 Task: Create a sub task Gather and Analyse Requirements for the task  Upgrade and migrate company email systems to a cloud-based solution in the project AgileBridge , assign it to team member softage.1@softage.net and update the status of the sub task to  Completed , set the priority of the sub task to High
Action: Mouse moved to (387, 283)
Screenshot: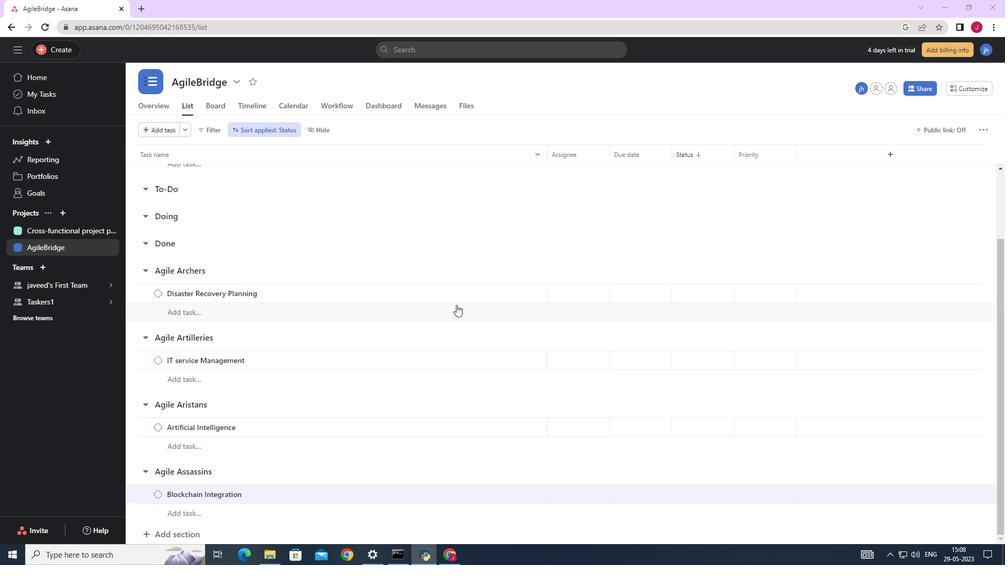 
Action: Mouse scrolled (387, 284) with delta (0, 0)
Screenshot: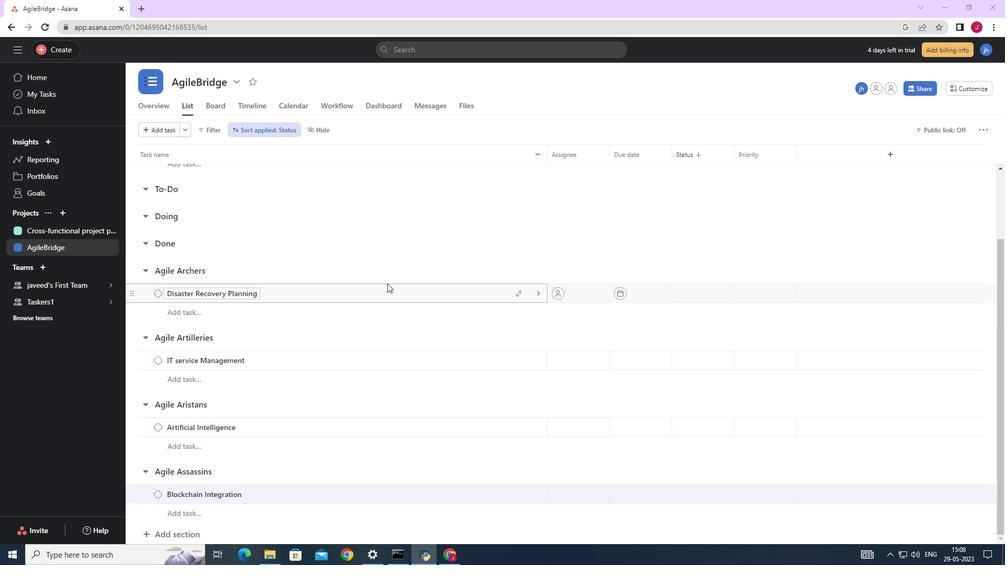 
Action: Mouse scrolled (387, 284) with delta (0, 0)
Screenshot: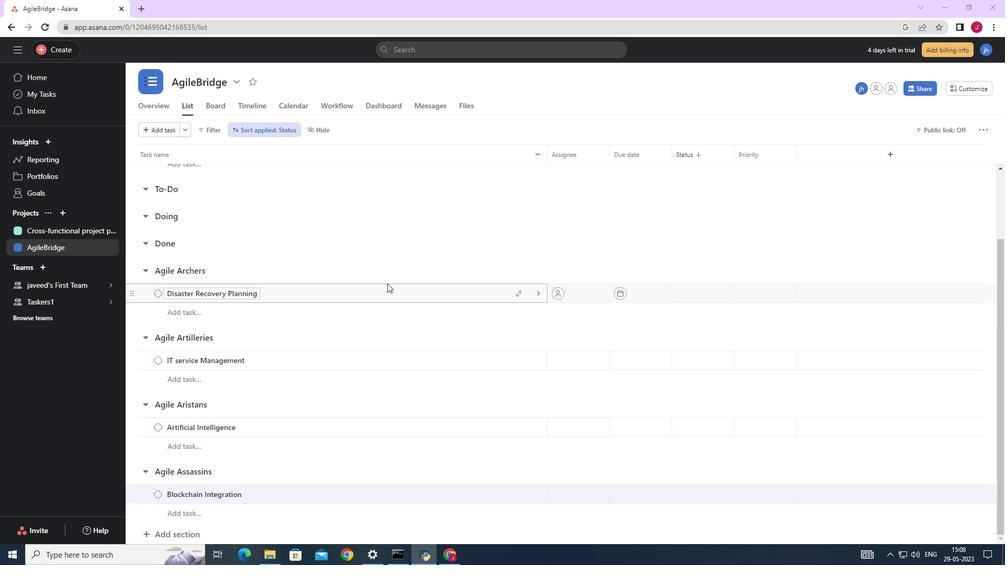 
Action: Mouse scrolled (387, 284) with delta (0, 0)
Screenshot: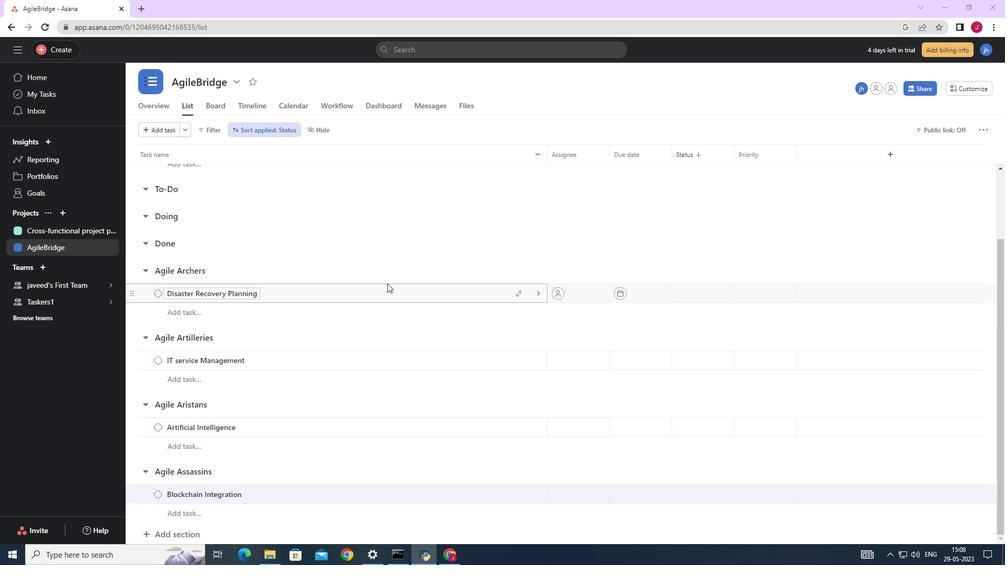 
Action: Mouse scrolled (387, 284) with delta (0, 0)
Screenshot: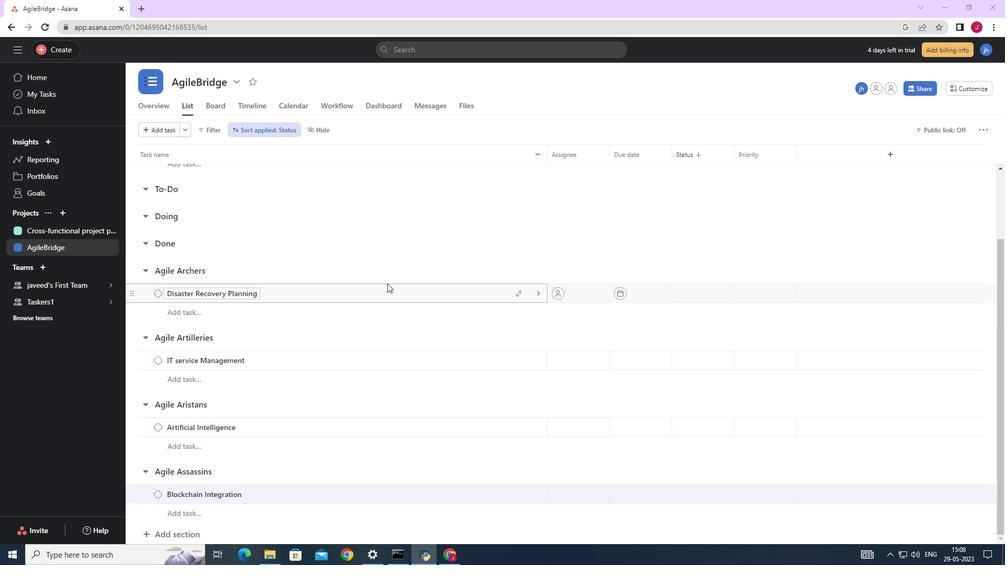 
Action: Mouse moved to (387, 282)
Screenshot: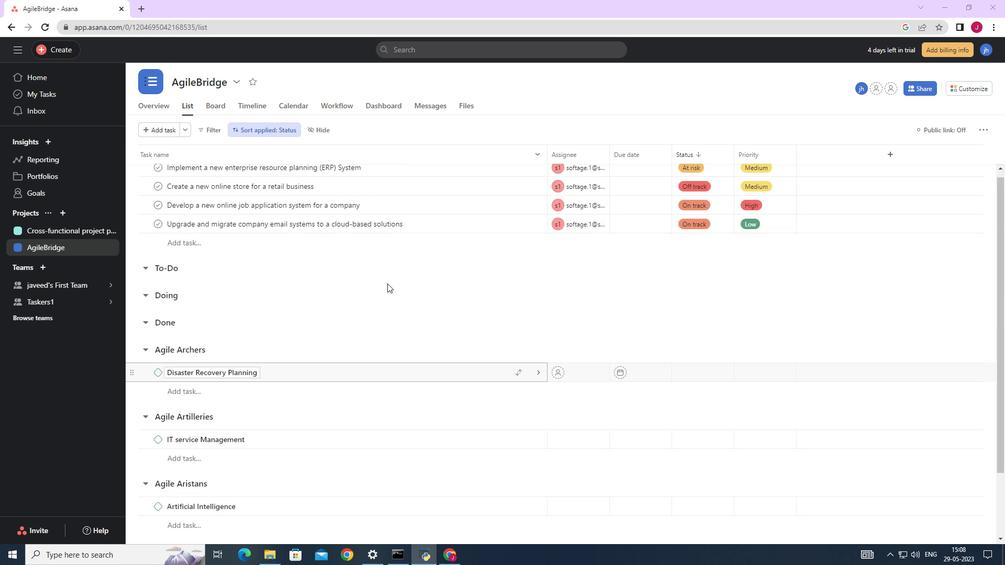 
Action: Mouse scrolled (387, 283) with delta (0, 0)
Screenshot: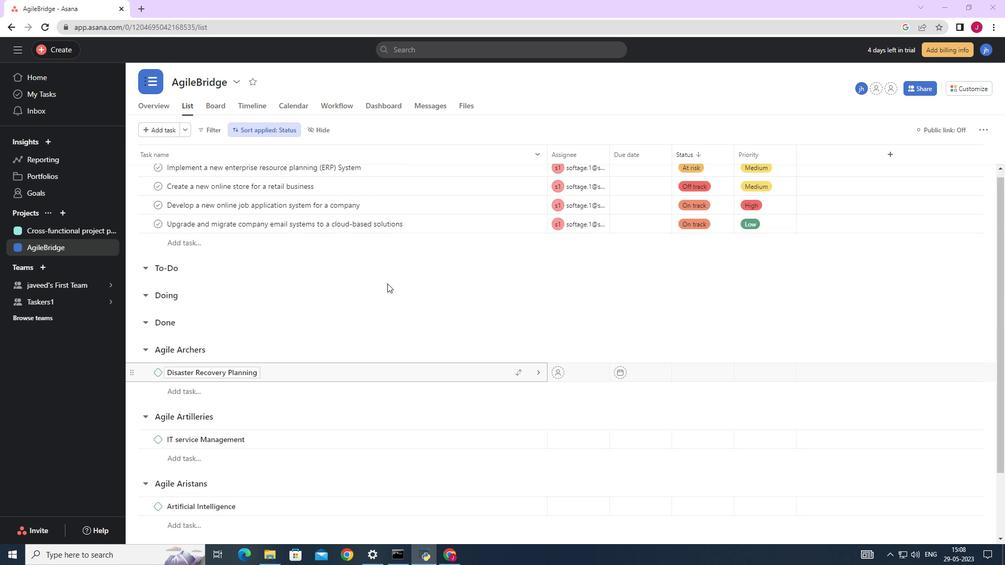 
Action: Mouse scrolled (387, 283) with delta (0, 0)
Screenshot: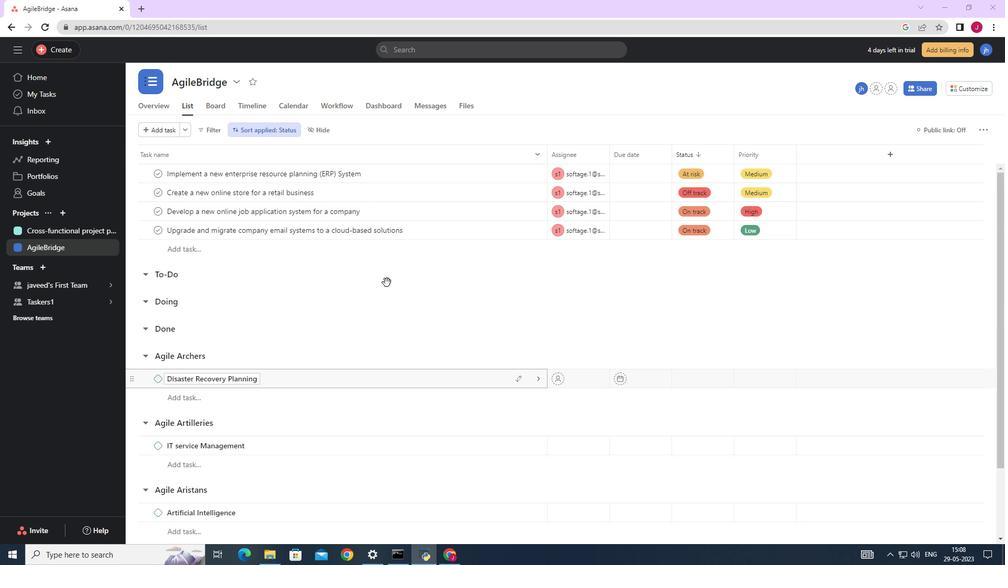 
Action: Mouse scrolled (387, 283) with delta (0, 0)
Screenshot: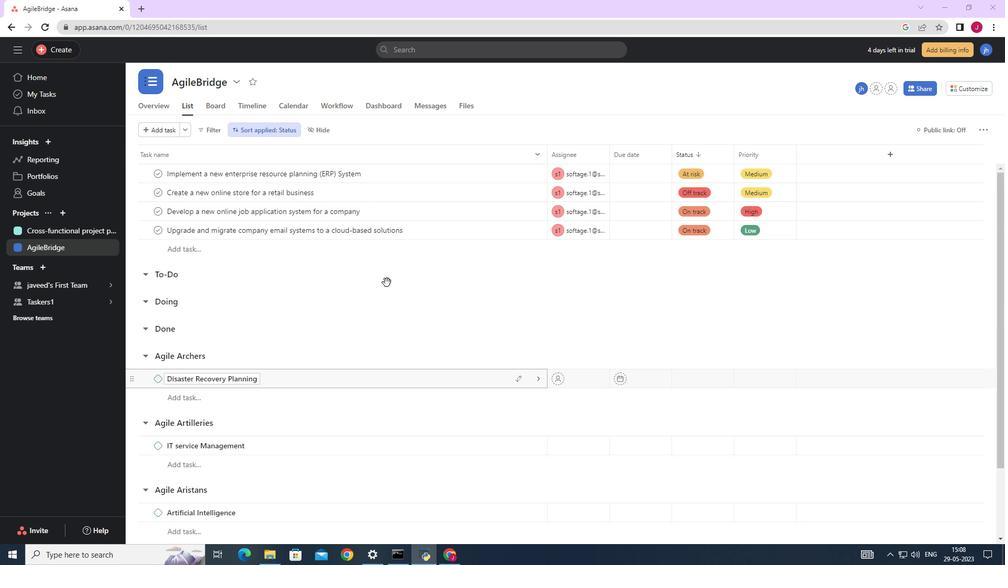 
Action: Mouse scrolled (387, 283) with delta (0, 0)
Screenshot: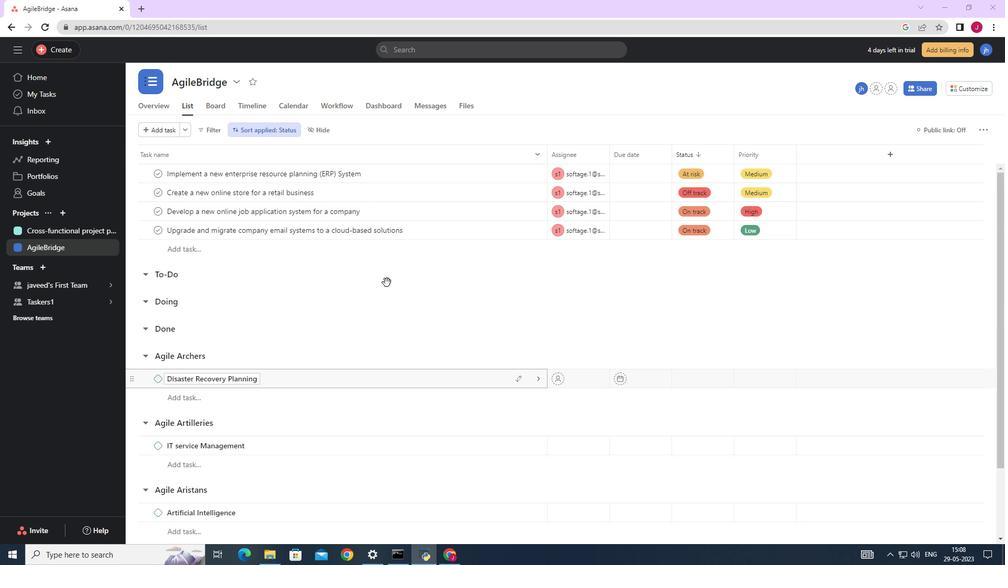 
Action: Mouse moved to (387, 281)
Screenshot: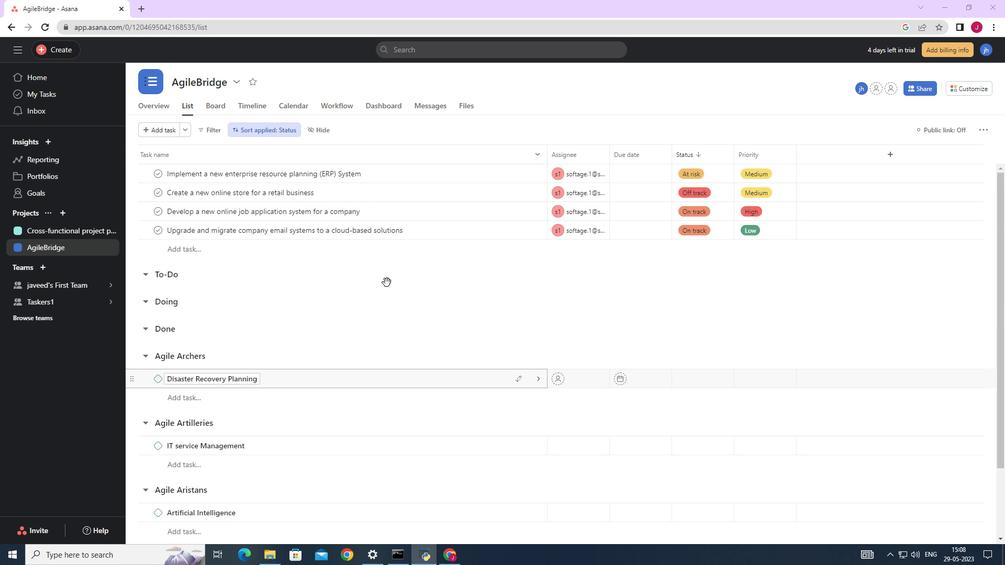
Action: Mouse scrolled (387, 281) with delta (0, 0)
Screenshot: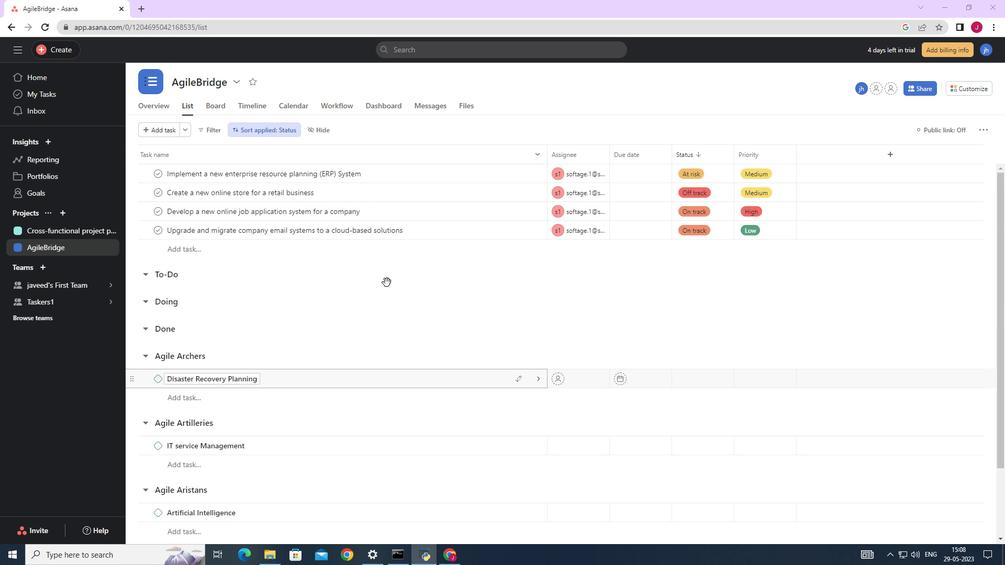 
Action: Mouse moved to (501, 231)
Screenshot: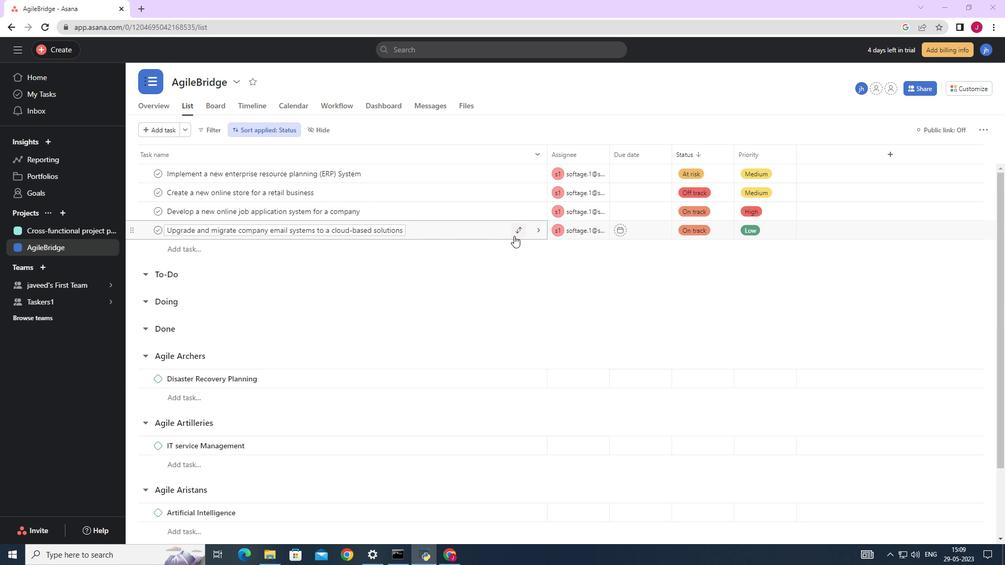
Action: Mouse pressed left at (501, 231)
Screenshot: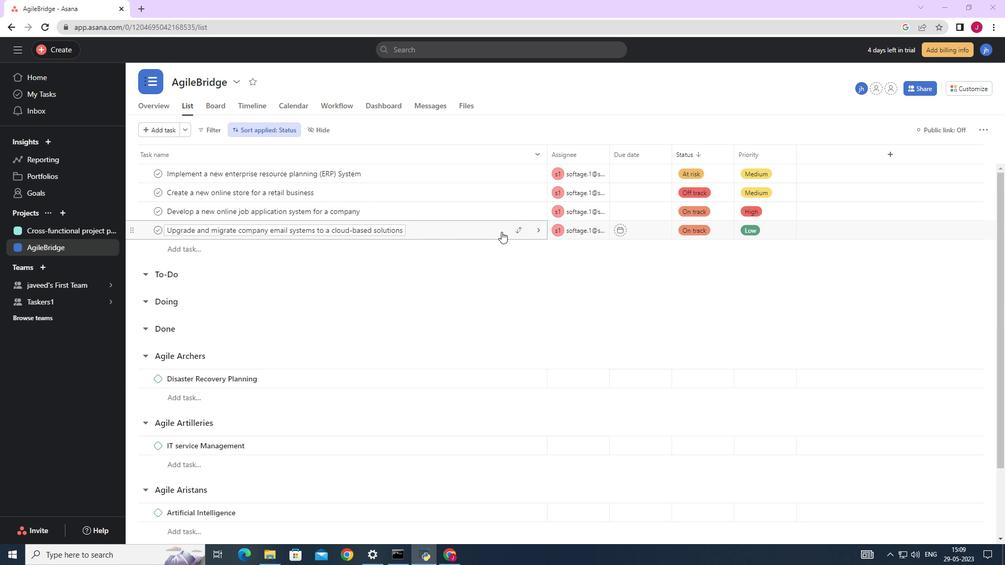 
Action: Mouse moved to (760, 333)
Screenshot: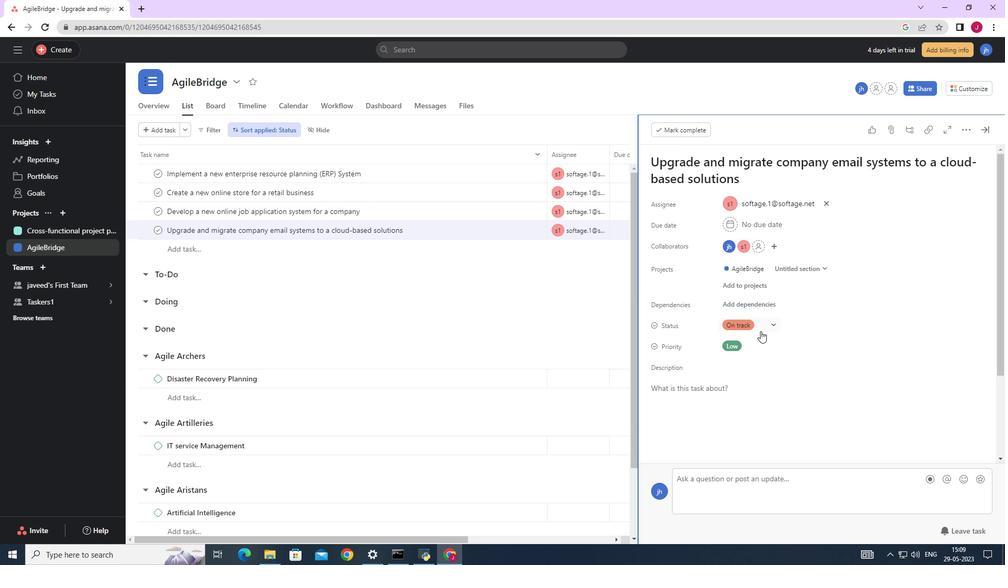 
Action: Mouse scrolled (760, 332) with delta (0, 0)
Screenshot: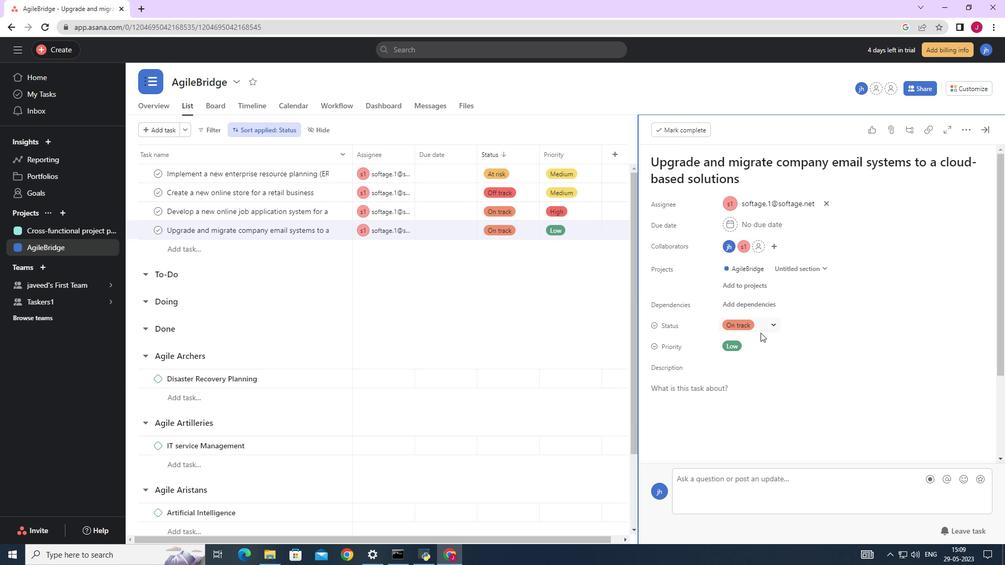 
Action: Mouse moved to (760, 334)
Screenshot: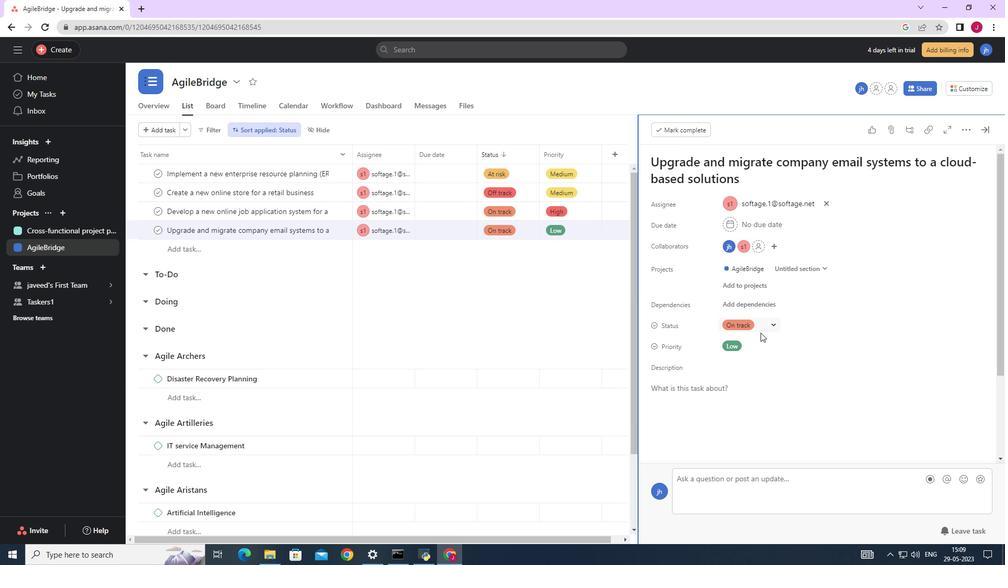 
Action: Mouse scrolled (760, 333) with delta (0, 0)
Screenshot: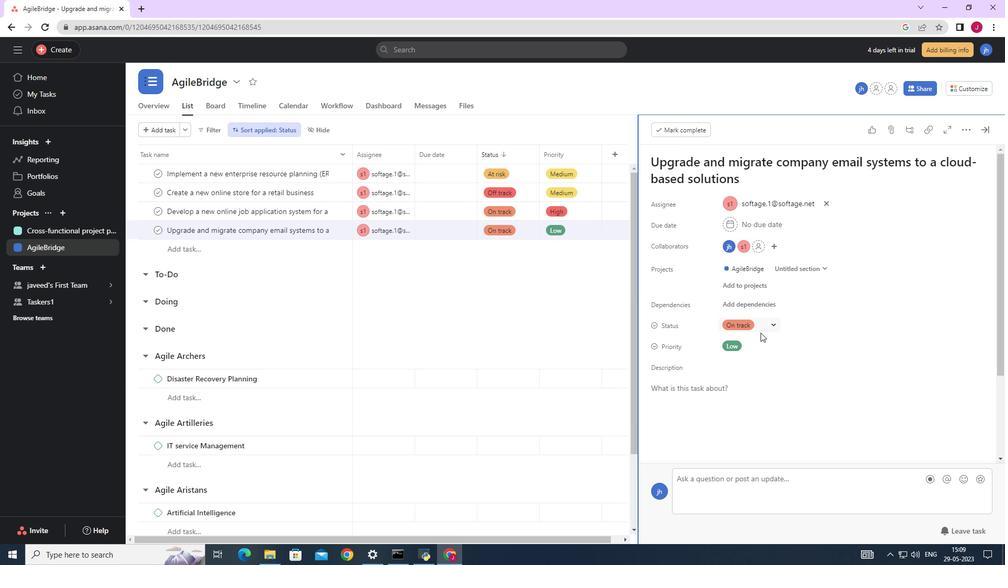 
Action: Mouse scrolled (760, 333) with delta (0, 0)
Screenshot: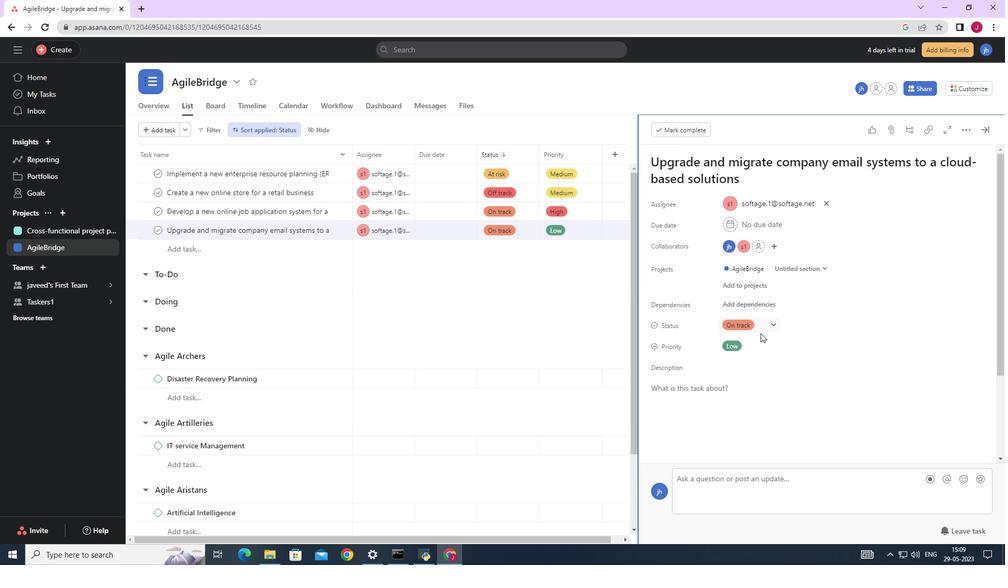 
Action: Mouse scrolled (760, 333) with delta (0, 0)
Screenshot: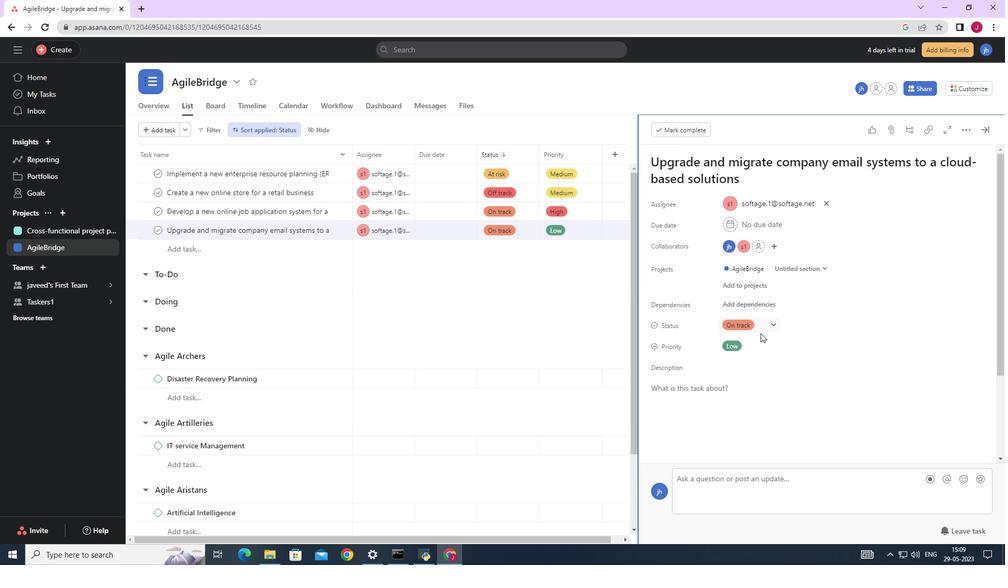 
Action: Mouse scrolled (760, 333) with delta (0, 0)
Screenshot: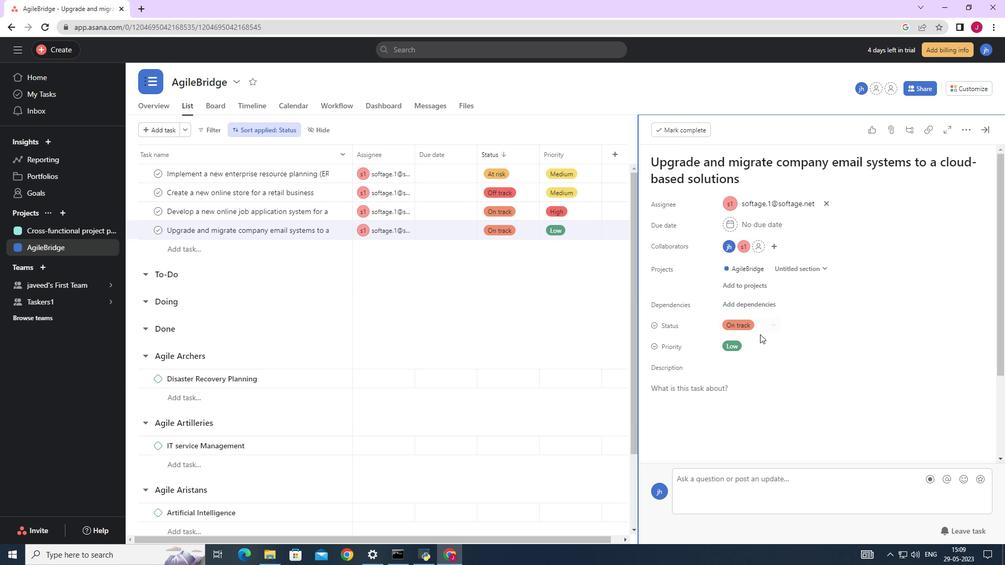 
Action: Mouse moved to (757, 341)
Screenshot: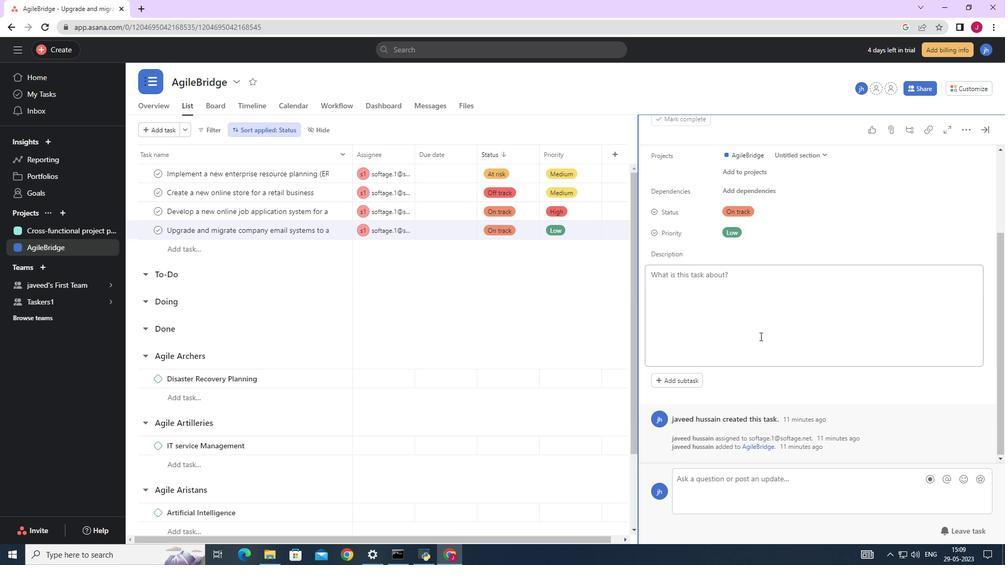 
Action: Mouse scrolled (758, 340) with delta (0, 0)
Screenshot: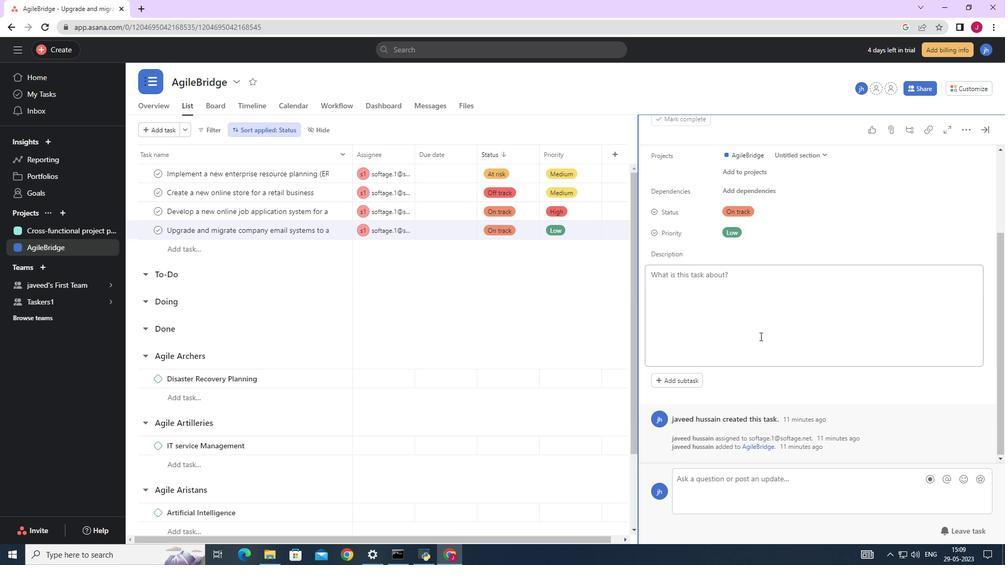 
Action: Mouse scrolled (757, 341) with delta (0, 0)
Screenshot: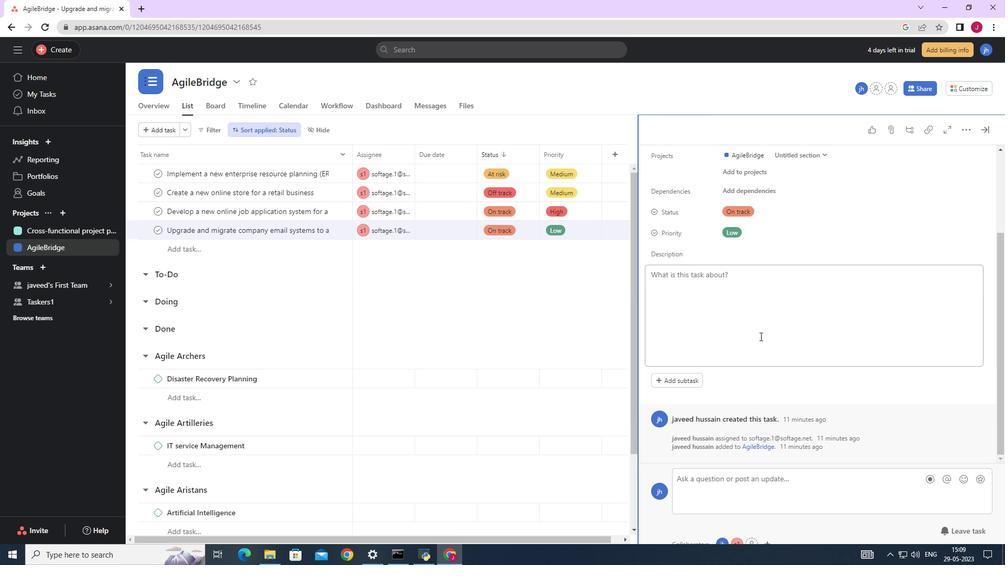 
Action: Mouse scrolled (757, 341) with delta (0, 0)
Screenshot: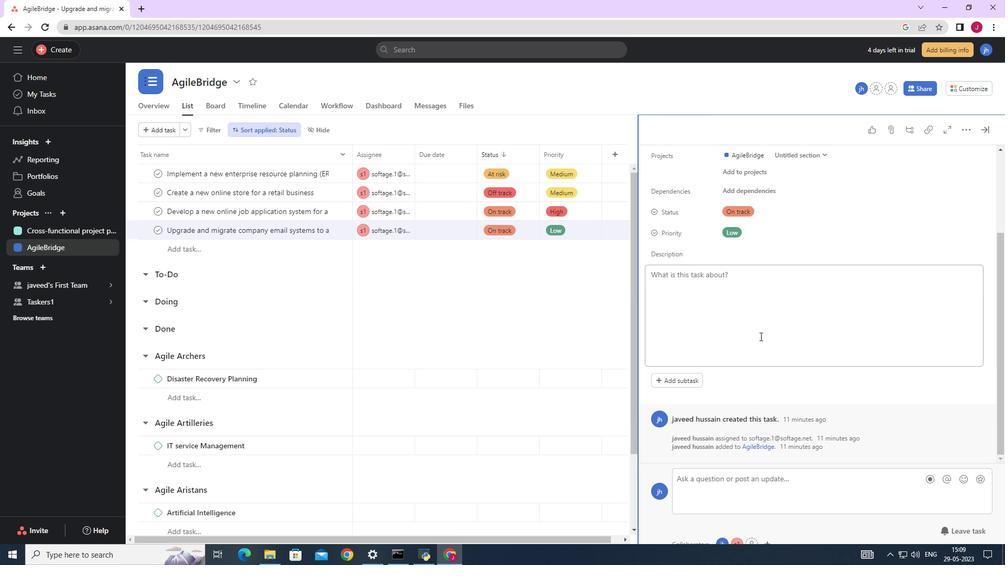 
Action: Mouse moved to (757, 342)
Screenshot: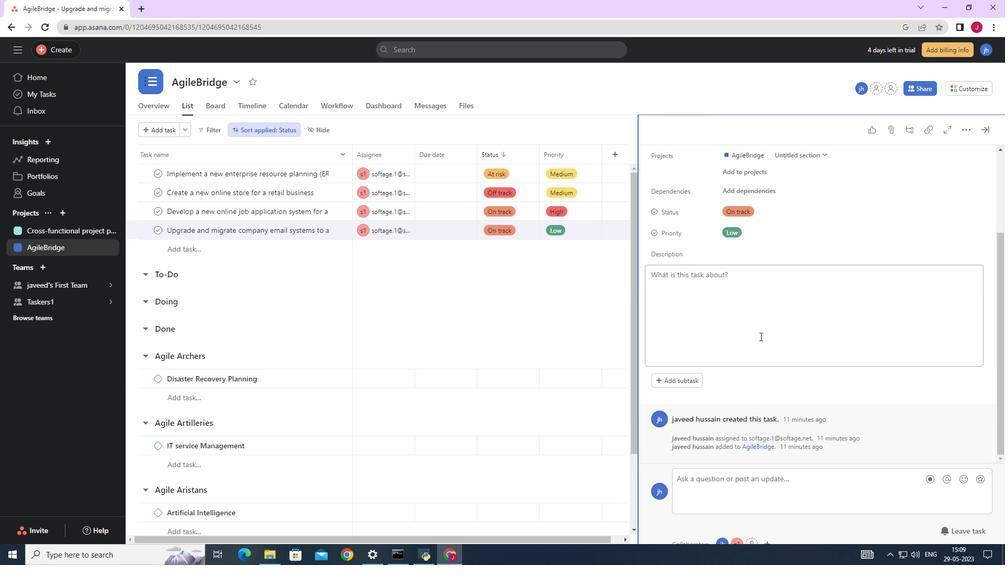 
Action: Mouse scrolled (757, 341) with delta (0, 0)
Screenshot: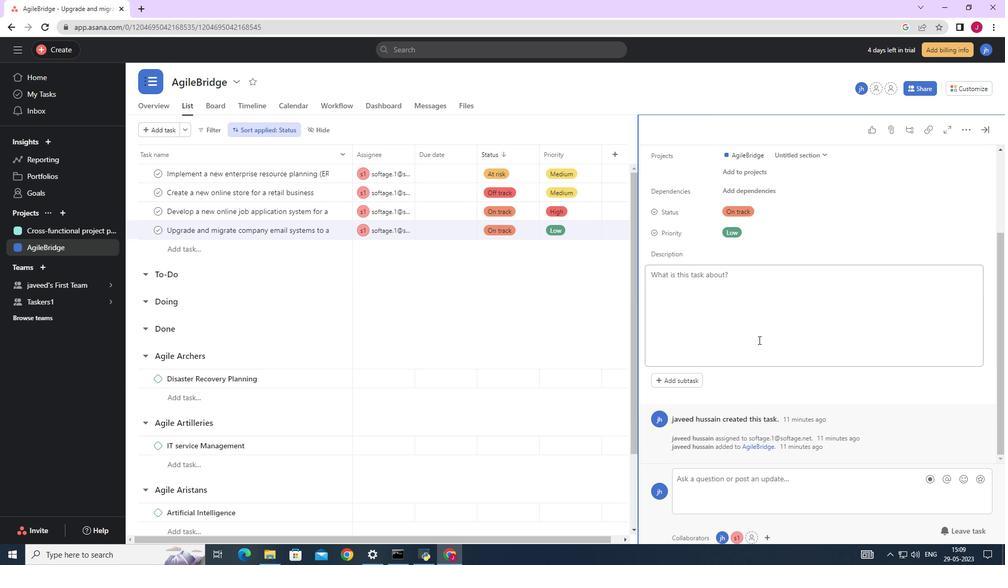 
Action: Mouse moved to (749, 370)
Screenshot: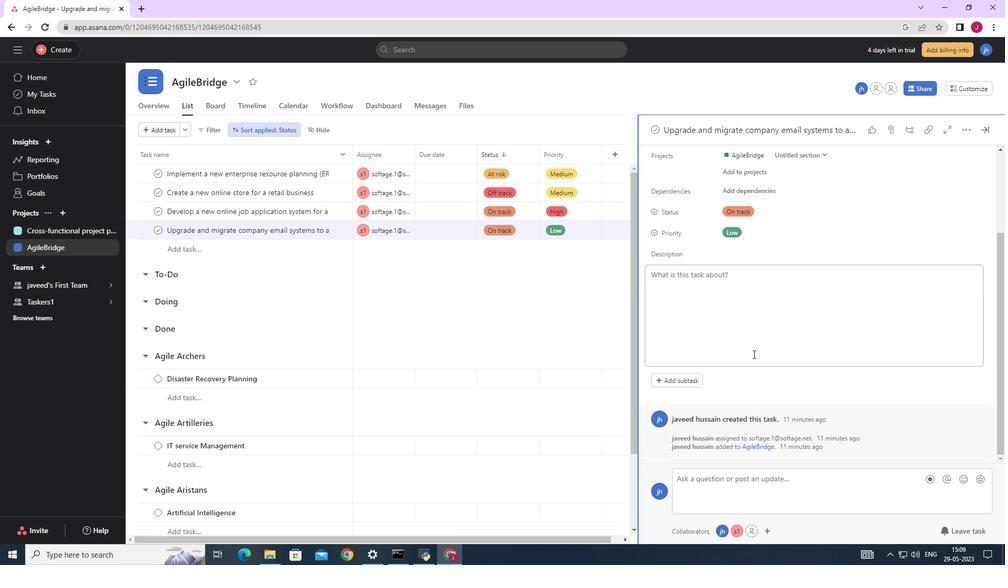 
Action: Mouse scrolled (749, 369) with delta (0, 0)
Screenshot: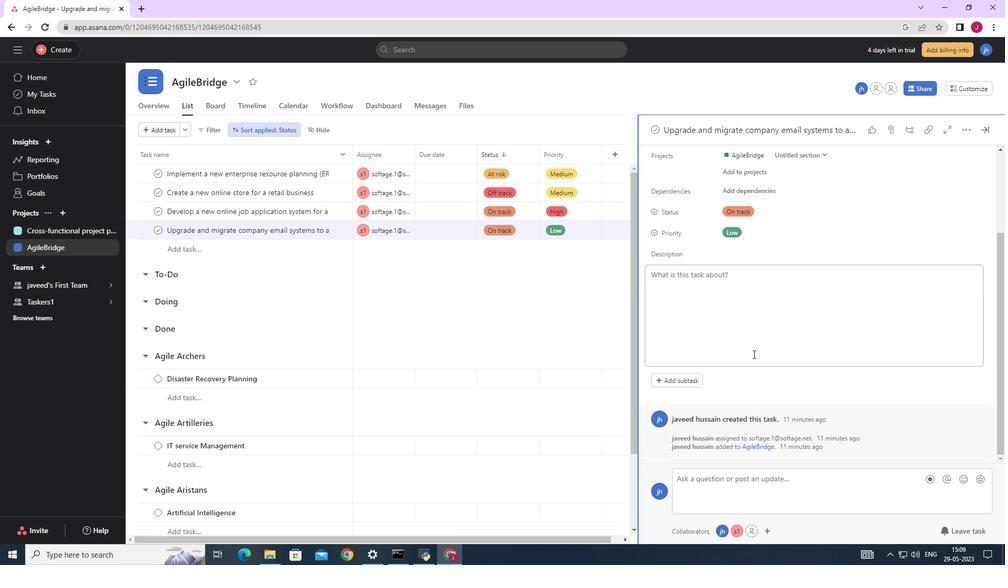 
Action: Mouse moved to (749, 371)
Screenshot: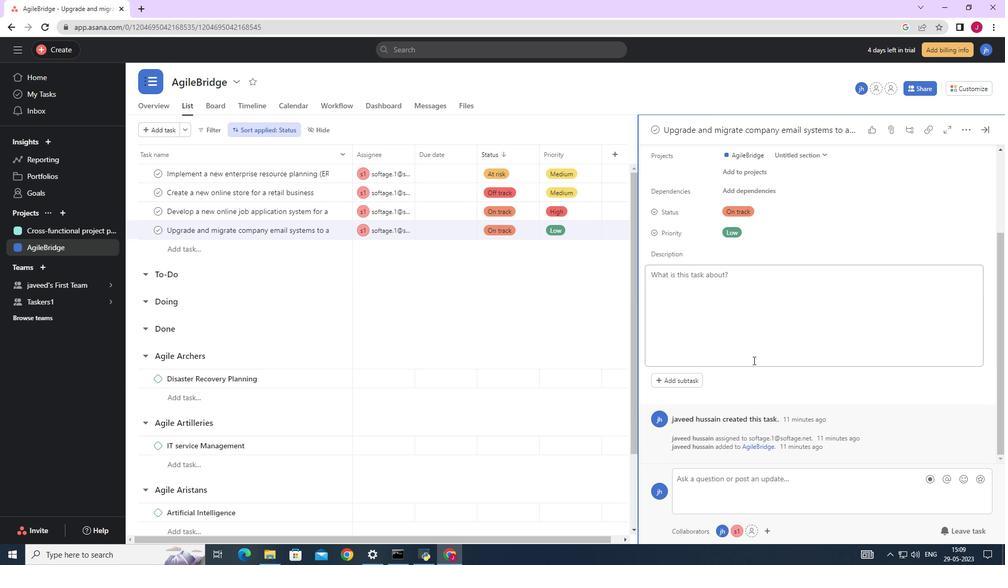 
Action: Mouse scrolled (749, 370) with delta (0, 0)
Screenshot: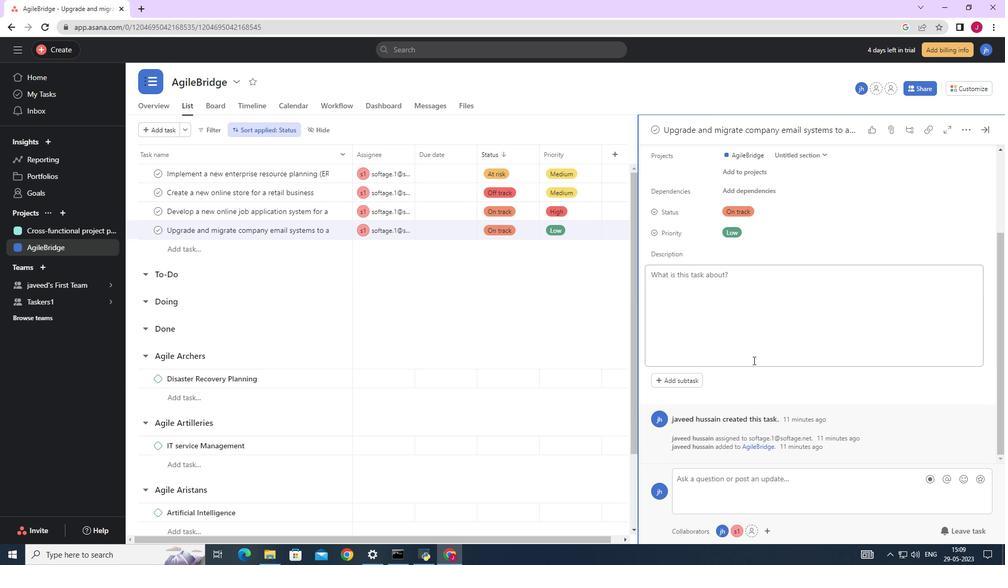 
Action: Mouse moved to (748, 372)
Screenshot: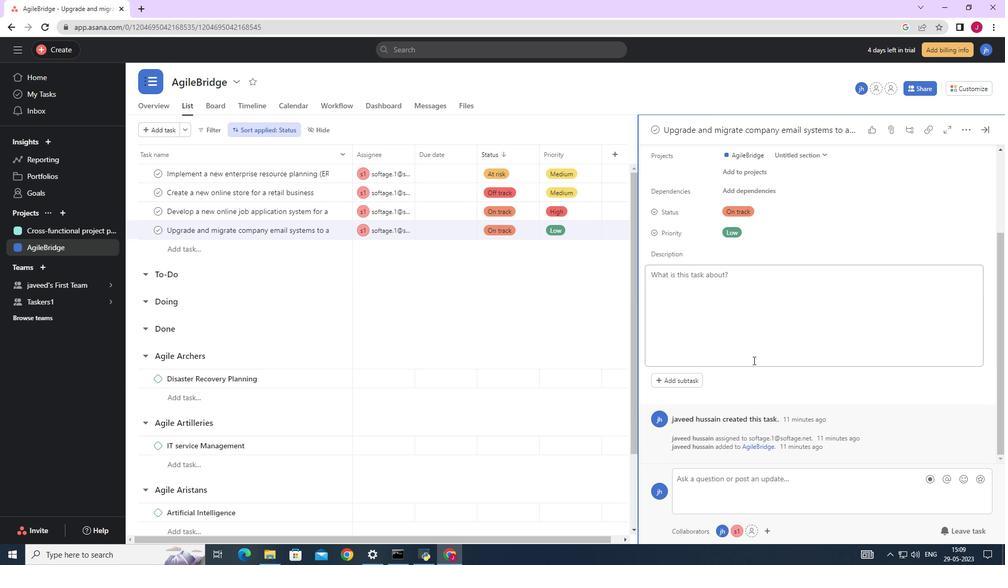 
Action: Mouse scrolled (749, 371) with delta (0, 0)
Screenshot: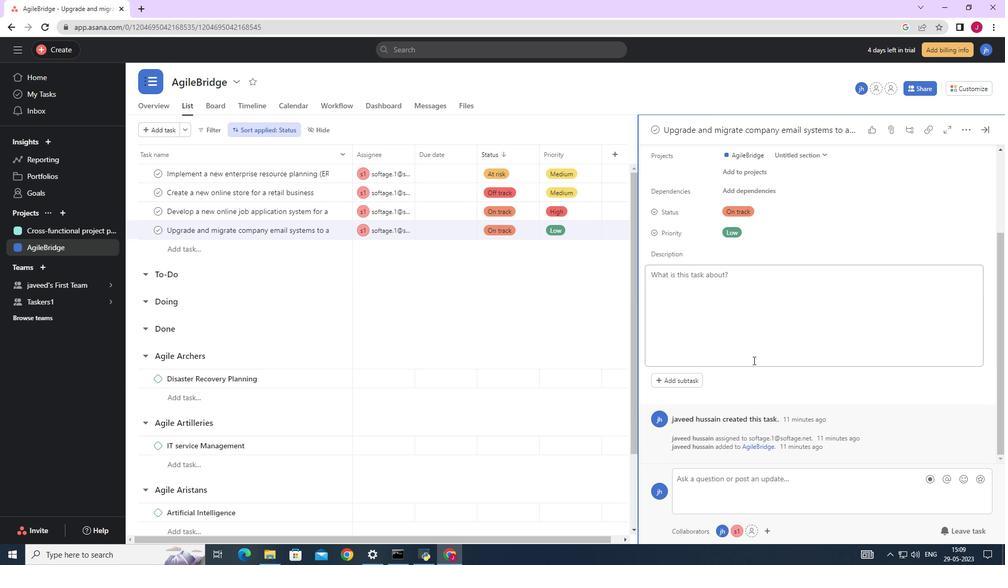 
Action: Mouse scrolled (748, 371) with delta (0, 0)
Screenshot: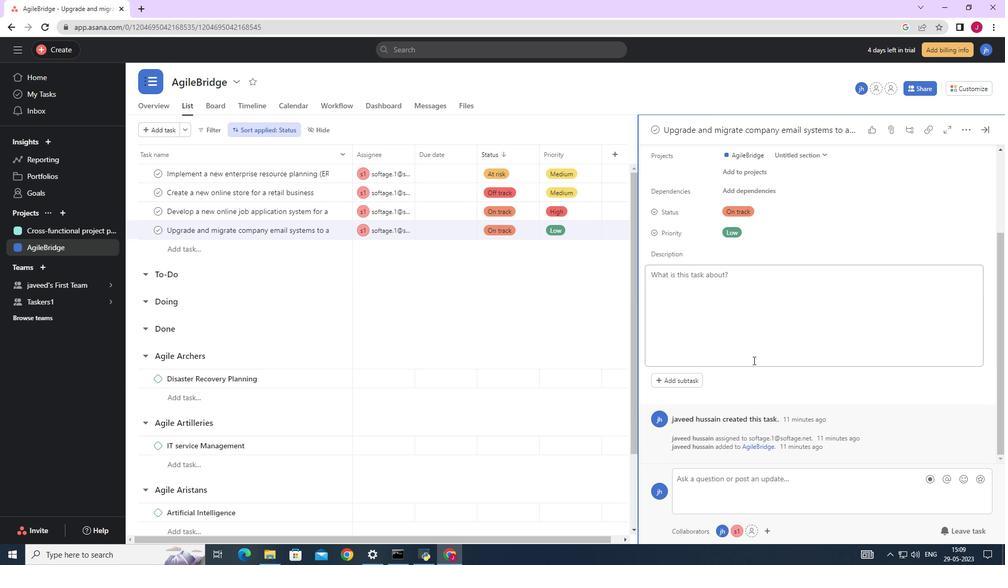 
Action: Mouse scrolled (748, 371) with delta (0, 0)
Screenshot: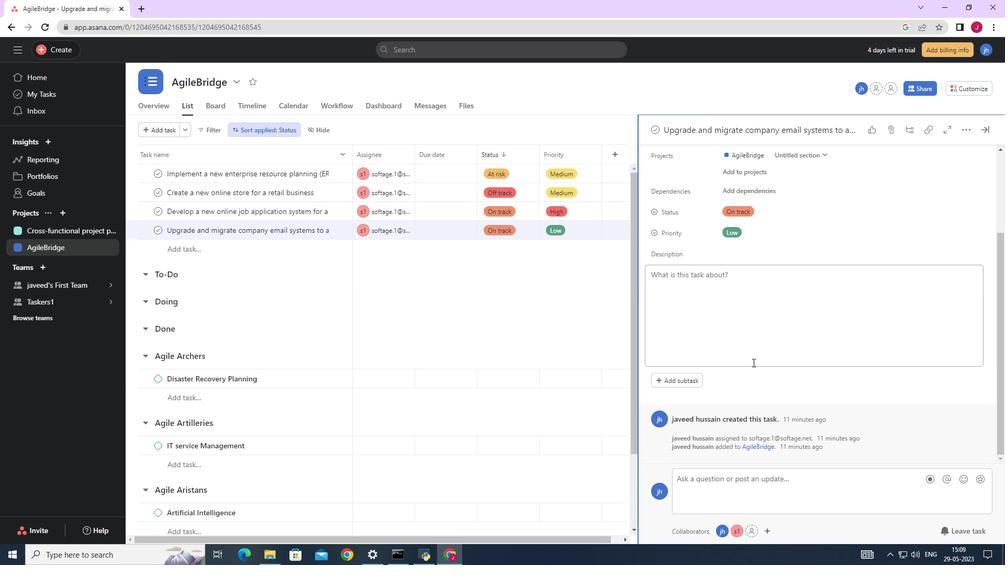
Action: Mouse moved to (747, 373)
Screenshot: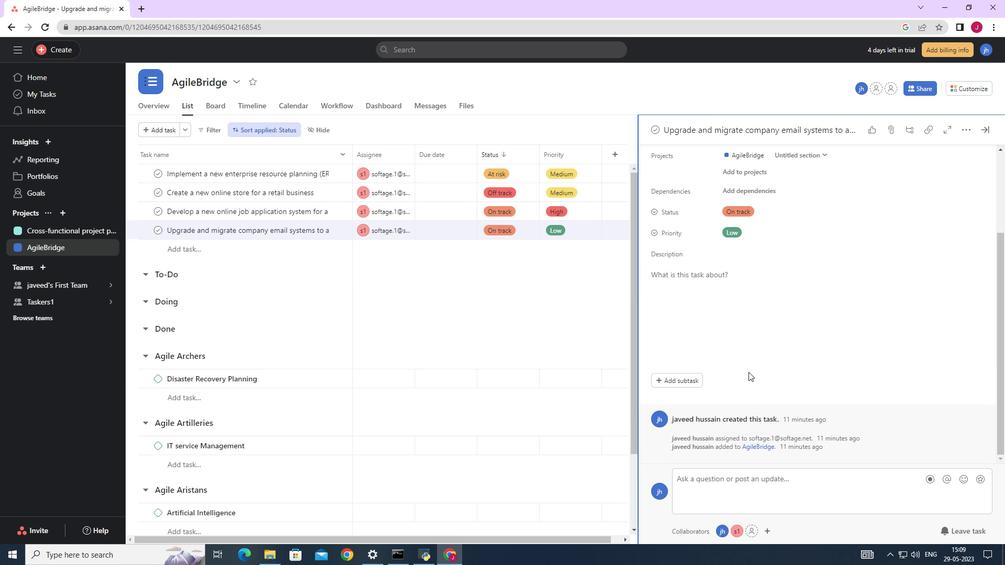 
Action: Mouse scrolled (747, 373) with delta (0, 0)
Screenshot: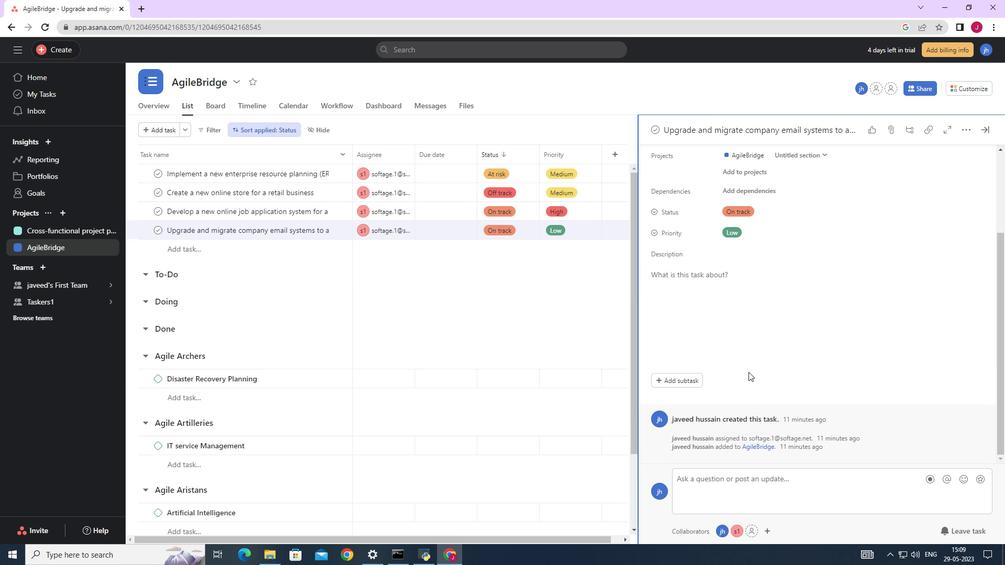 
Action: Mouse moved to (747, 377)
Screenshot: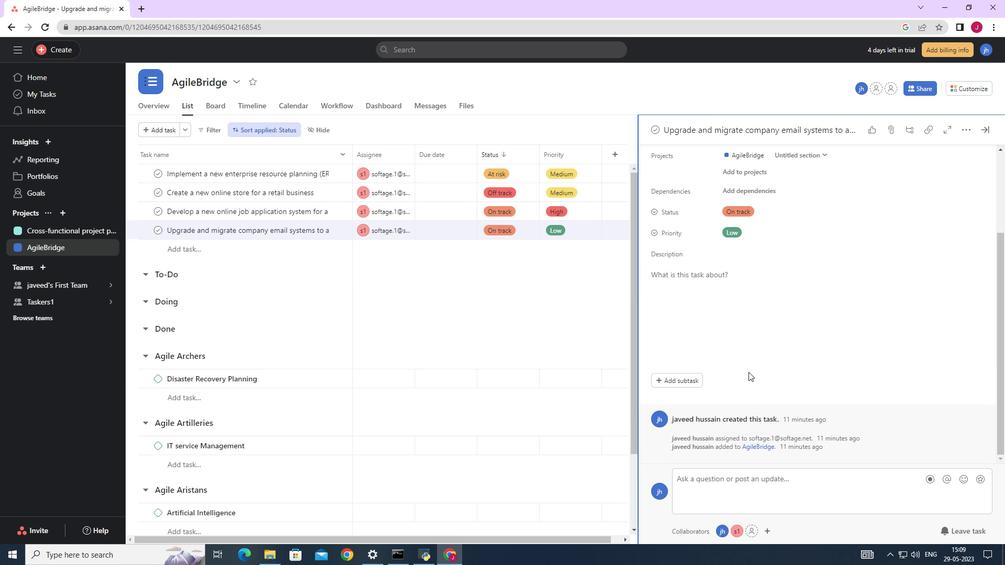 
Action: Mouse scrolled (747, 375) with delta (0, 0)
Screenshot: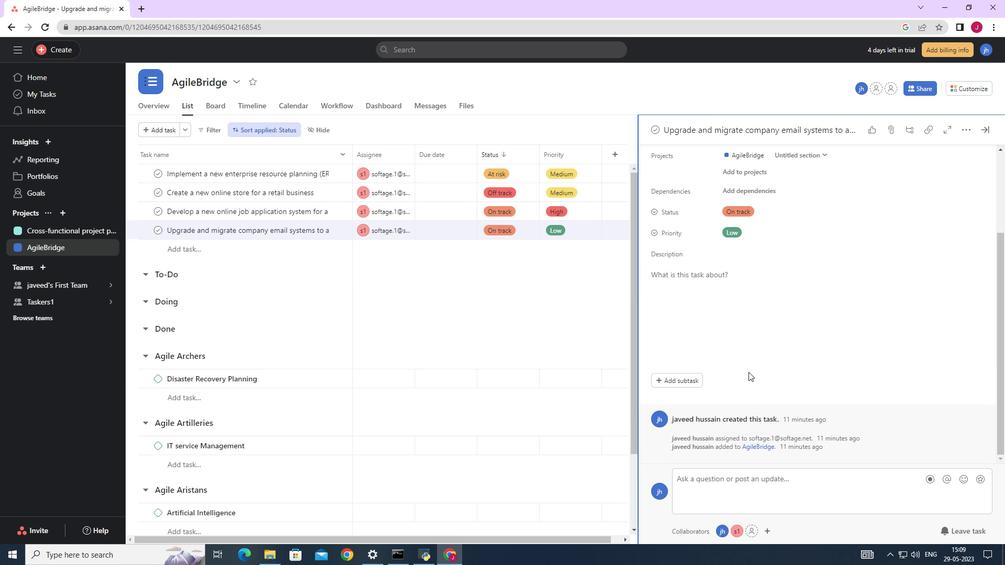 
Action: Mouse moved to (747, 379)
Screenshot: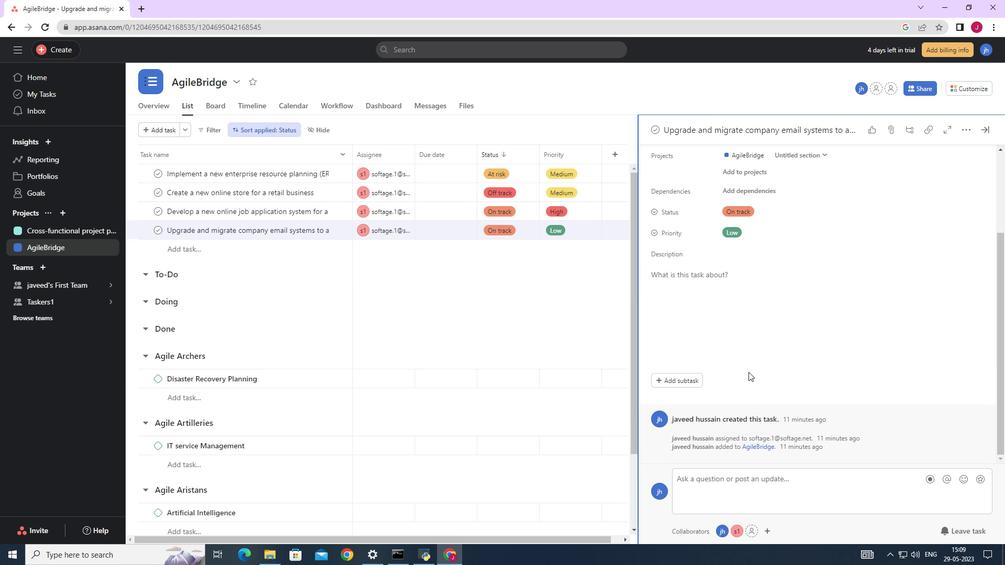 
Action: Mouse scrolled (747, 378) with delta (0, 0)
Screenshot: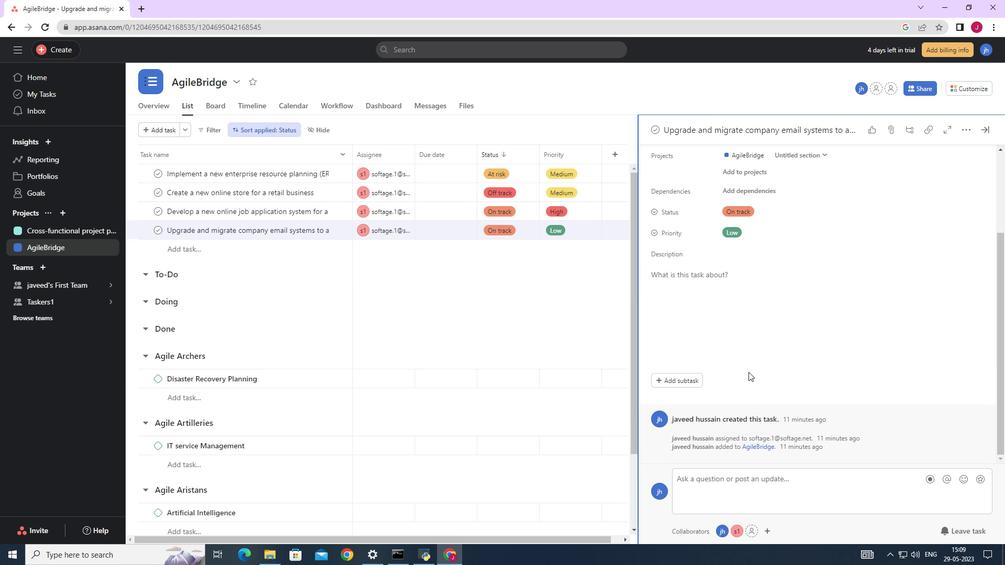 
Action: Mouse moved to (747, 379)
Screenshot: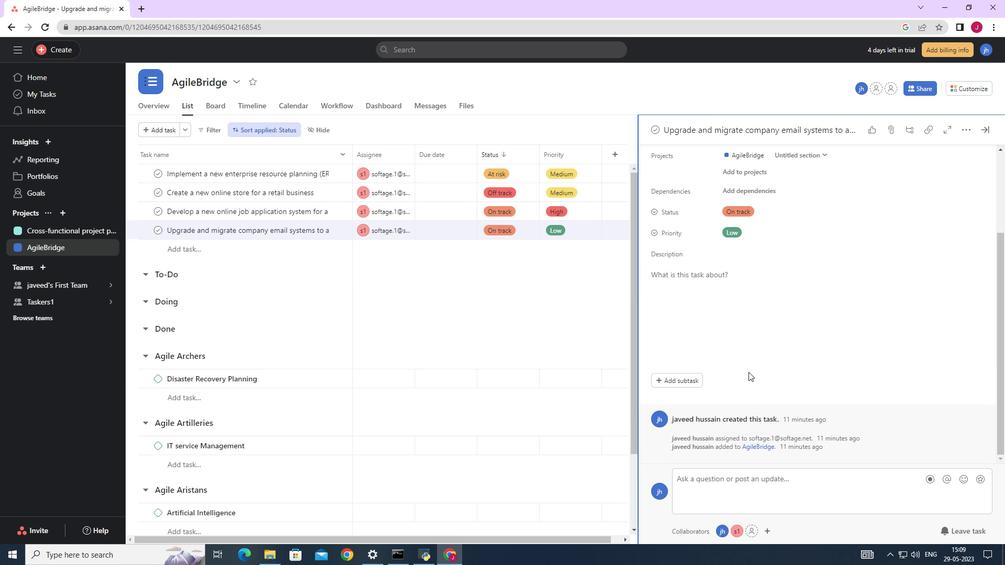 
Action: Mouse scrolled (747, 378) with delta (0, 0)
Screenshot: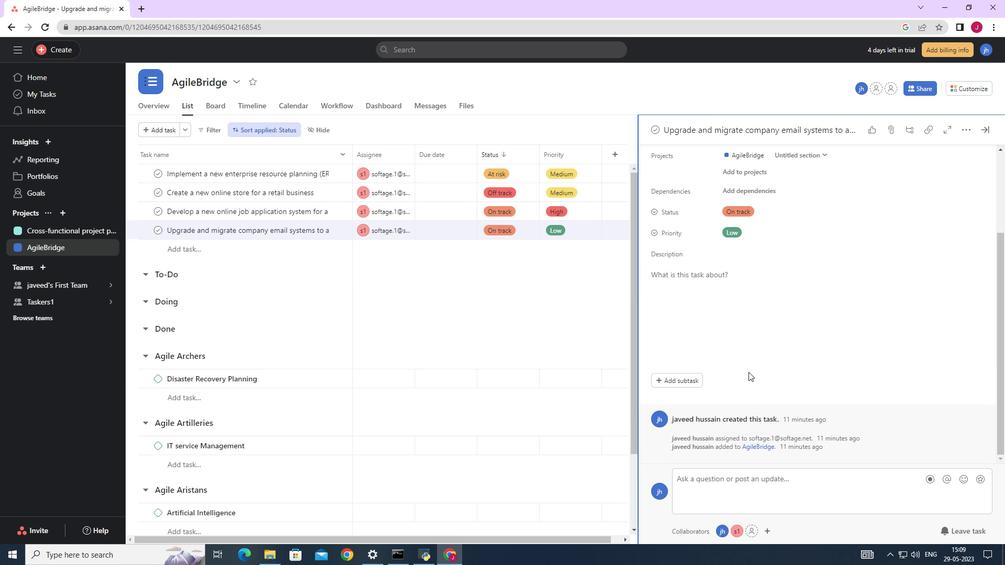 
Action: Mouse moved to (747, 379)
Screenshot: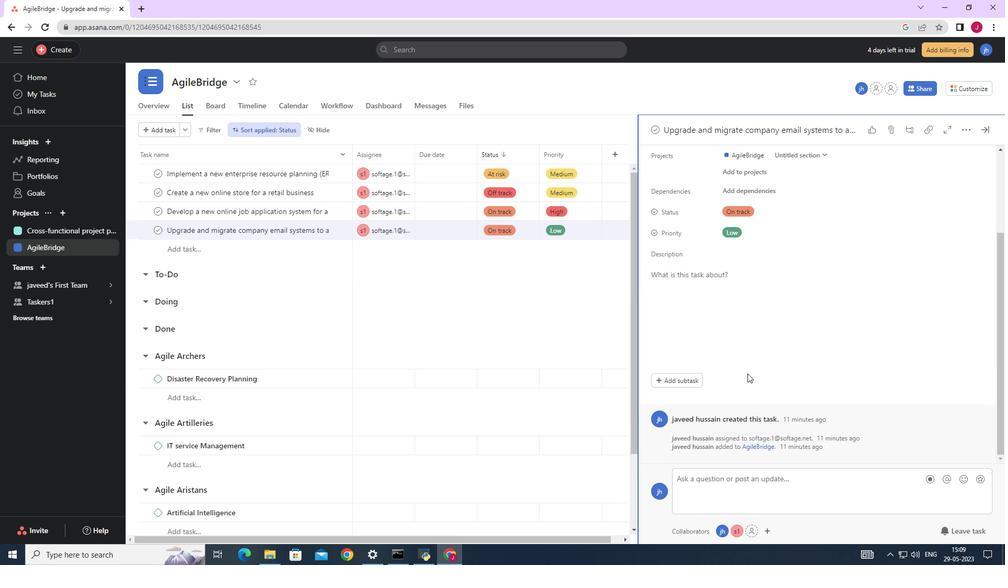 
Action: Mouse scrolled (747, 379) with delta (0, 0)
Screenshot: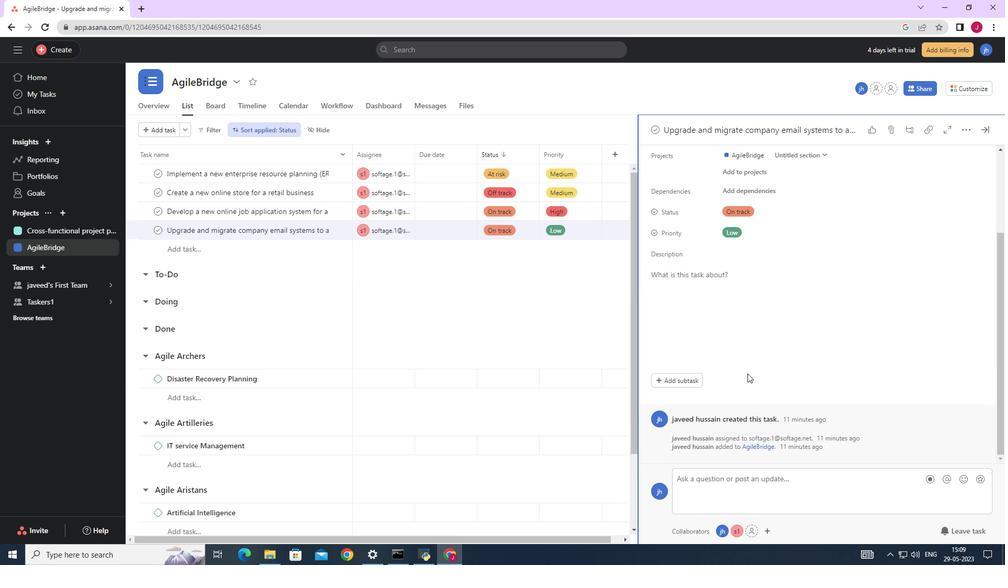 
Action: Mouse moved to (747, 380)
Screenshot: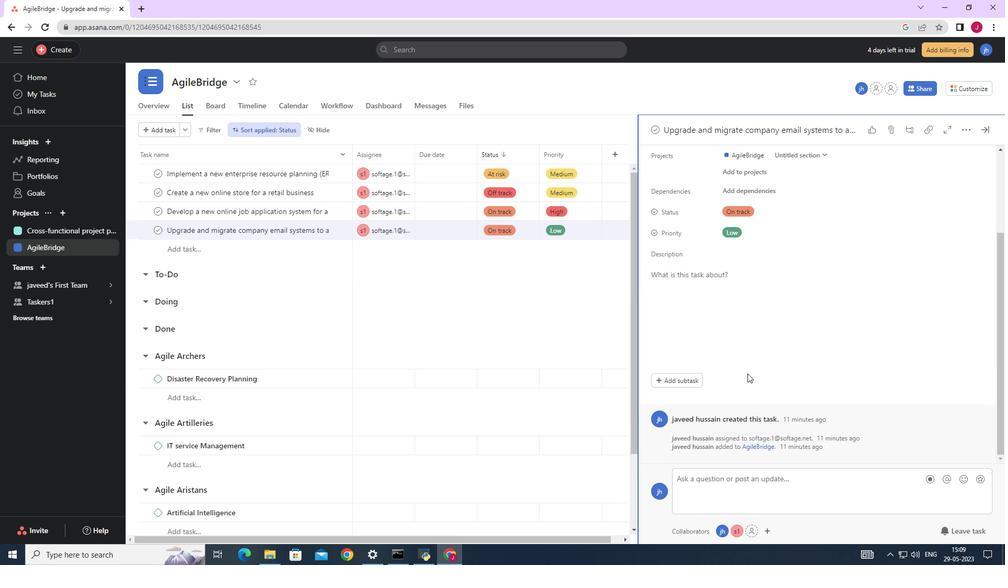 
Action: Mouse scrolled (747, 379) with delta (0, 0)
Screenshot: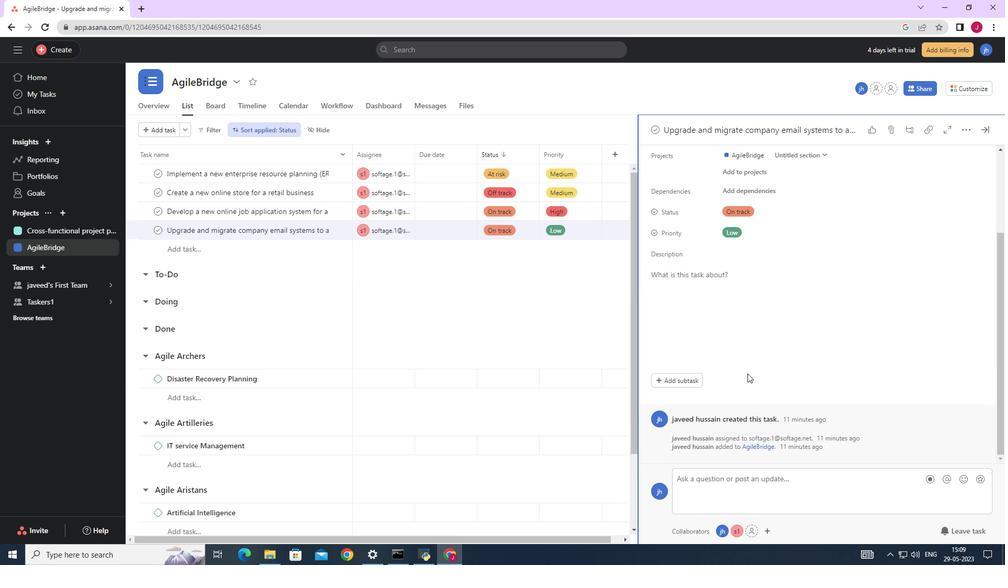 
Action: Mouse moved to (750, 387)
Screenshot: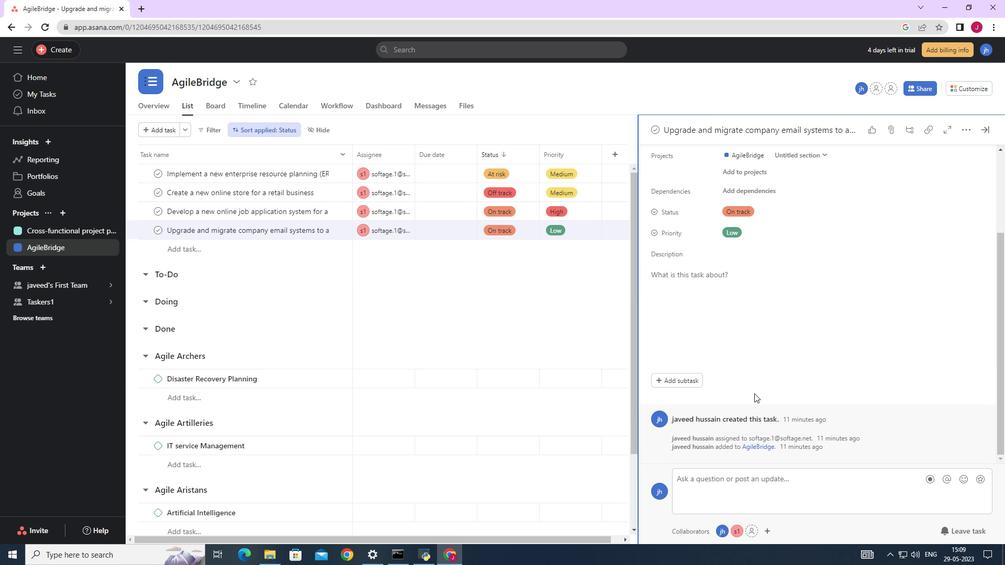 
Action: Mouse scrolled (750, 388) with delta (0, 0)
Screenshot: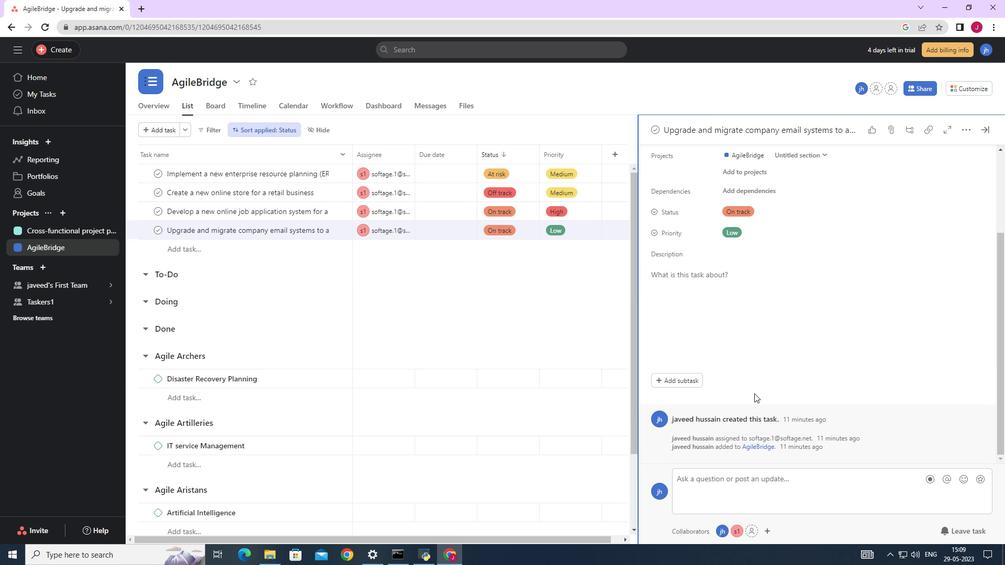 
Action: Mouse moved to (706, 395)
Screenshot: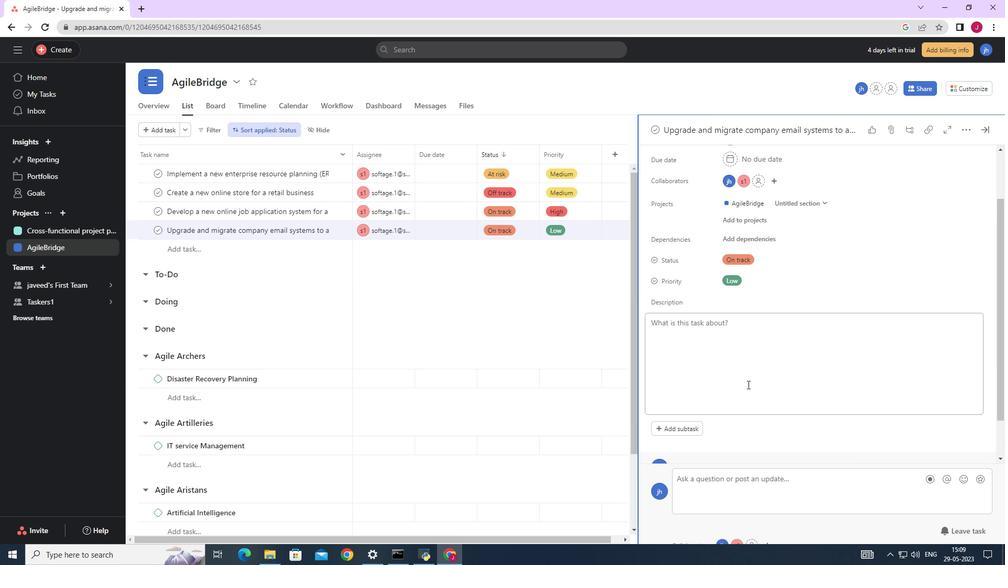 
Action: Mouse scrolled (706, 394) with delta (0, 0)
Screenshot: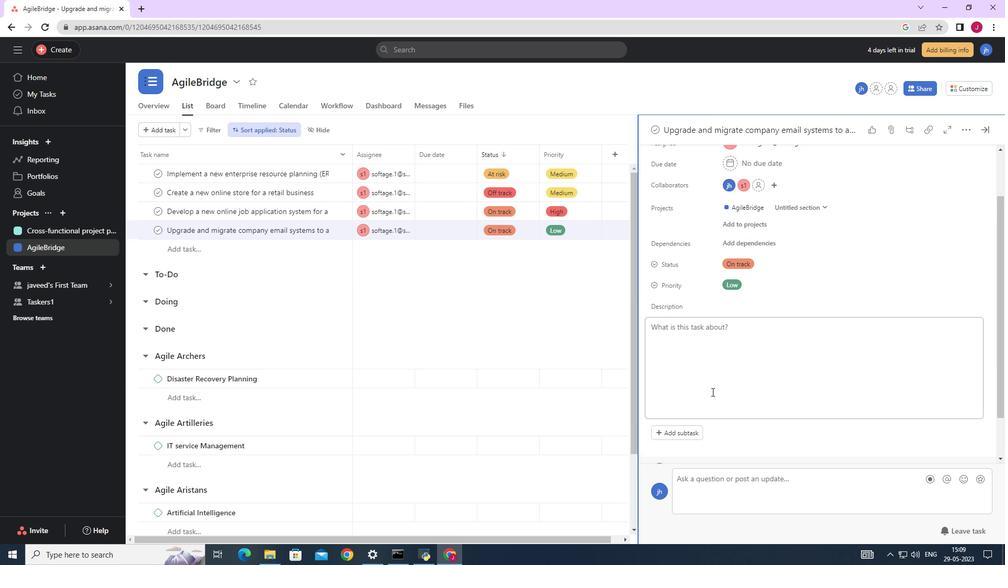 
Action: Mouse scrolled (706, 394) with delta (0, 0)
Screenshot: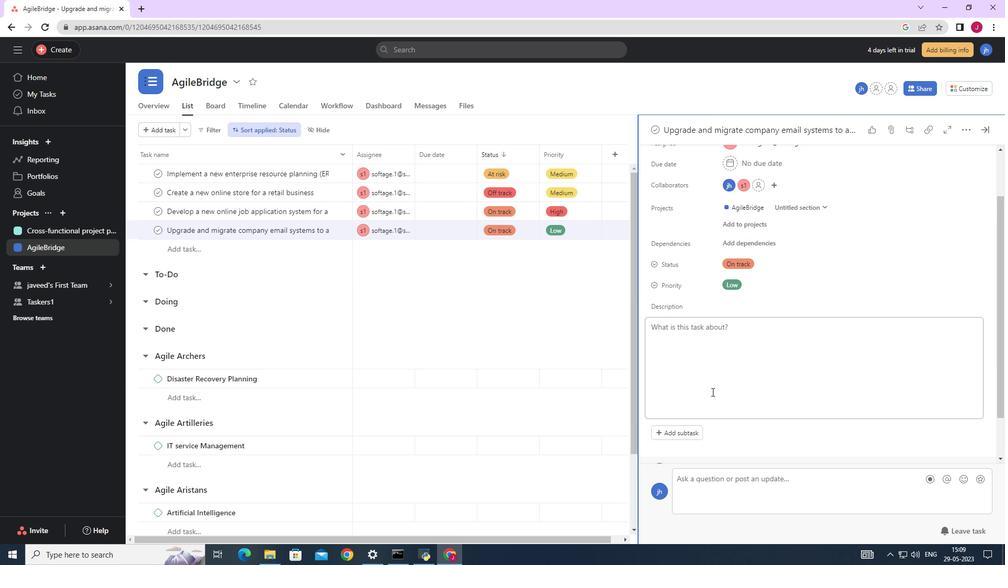 
Action: Mouse scrolled (706, 394) with delta (0, 0)
Screenshot: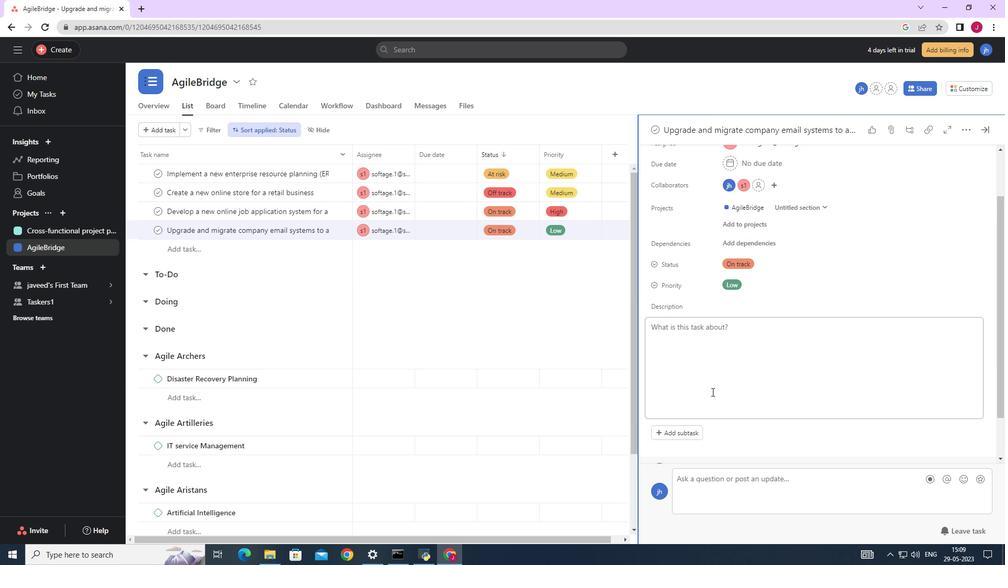 
Action: Mouse moved to (706, 395)
Screenshot: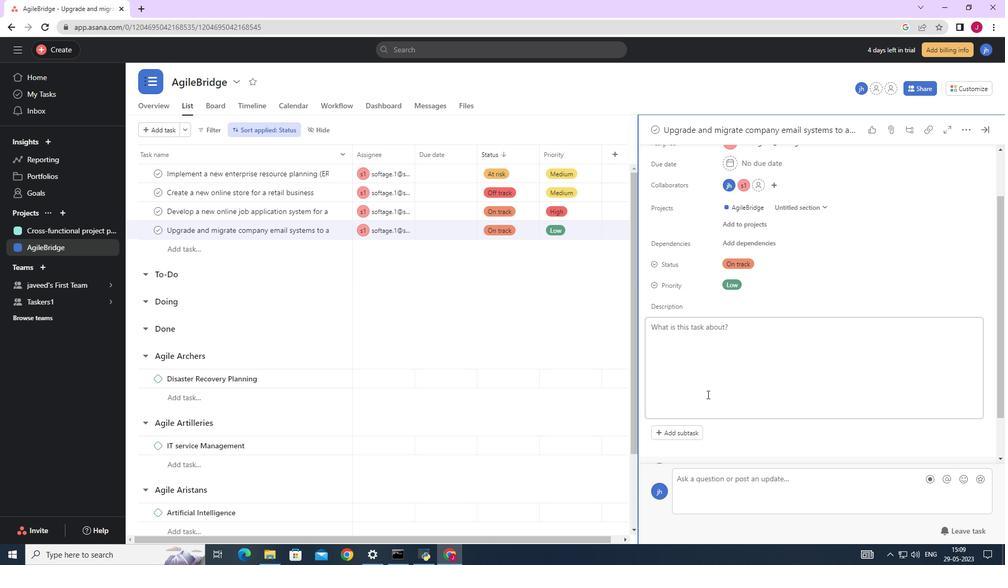 
Action: Mouse scrolled (706, 394) with delta (0, 0)
Screenshot: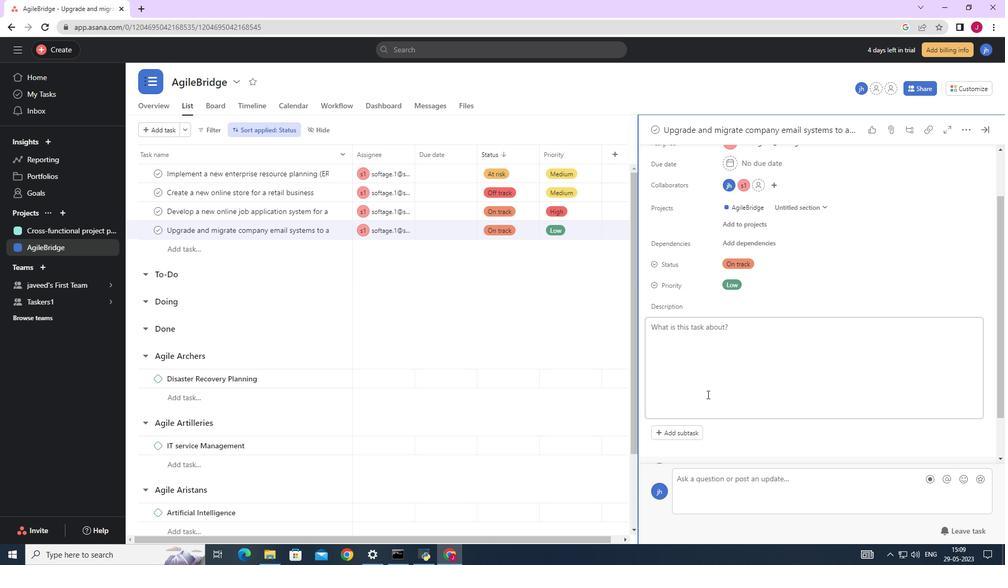 
Action: Mouse moved to (704, 395)
Screenshot: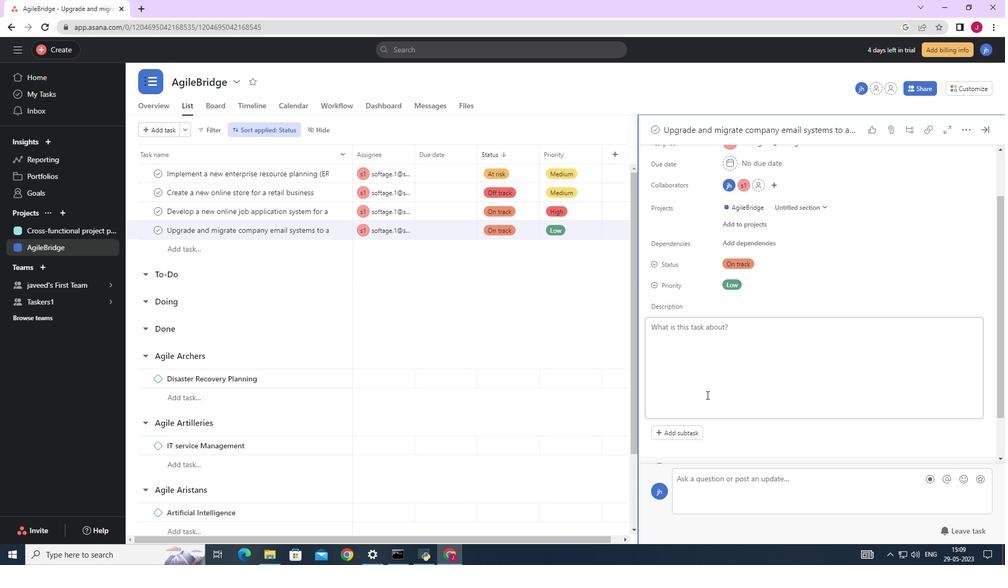 
Action: Mouse scrolled (706, 394) with delta (0, 0)
Screenshot: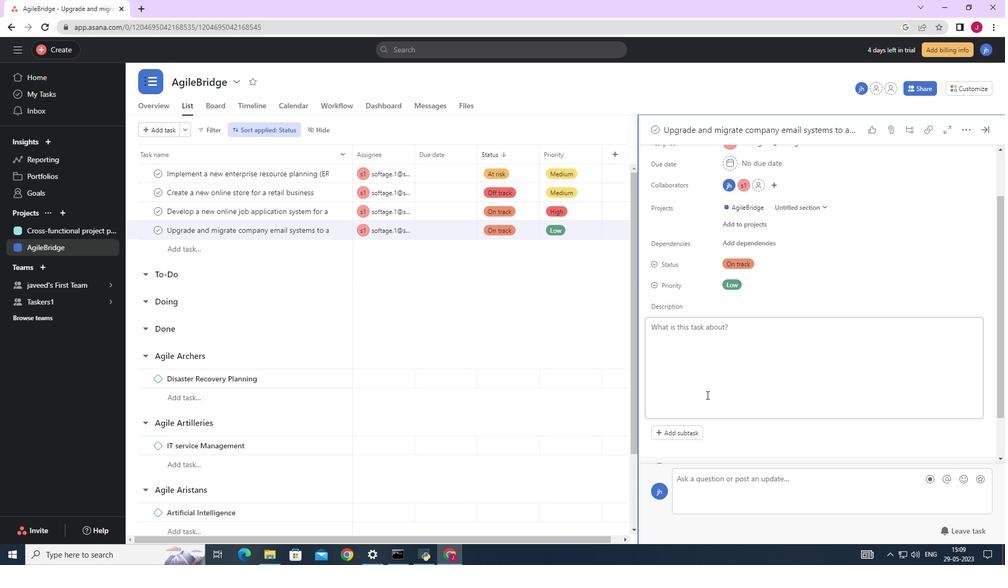 
Action: Mouse moved to (683, 381)
Screenshot: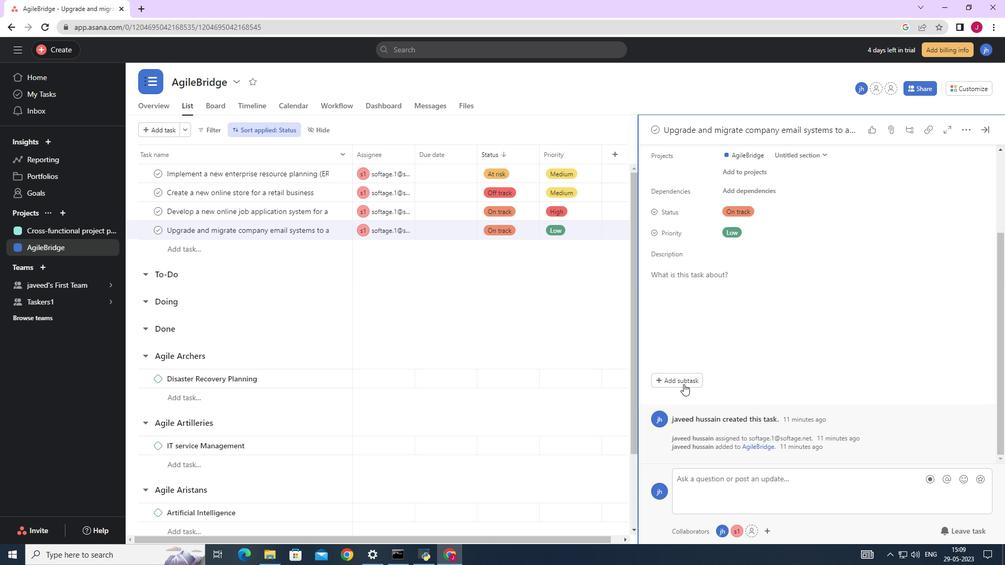
Action: Mouse pressed left at (683, 381)
Screenshot: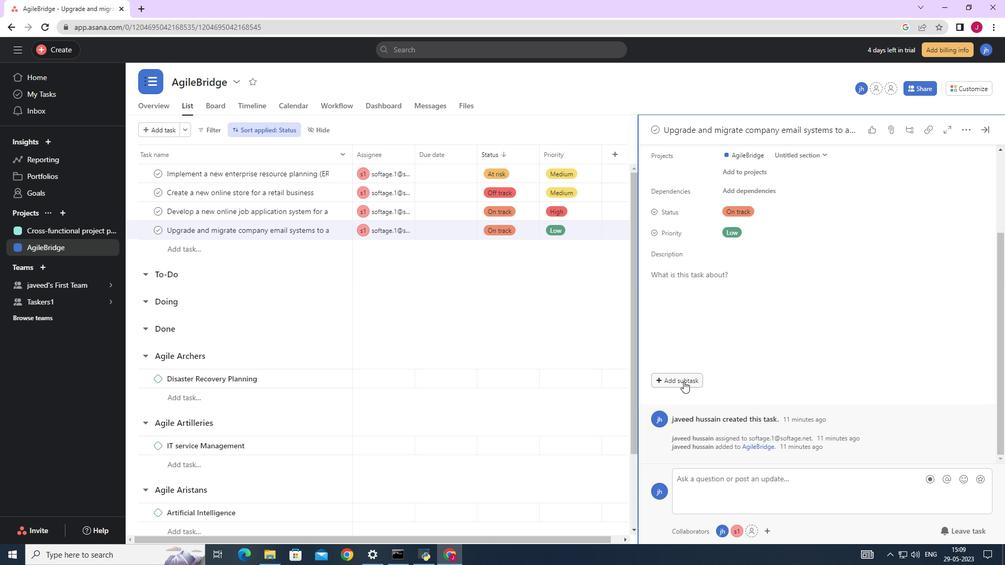 
Action: Mouse moved to (680, 359)
Screenshot: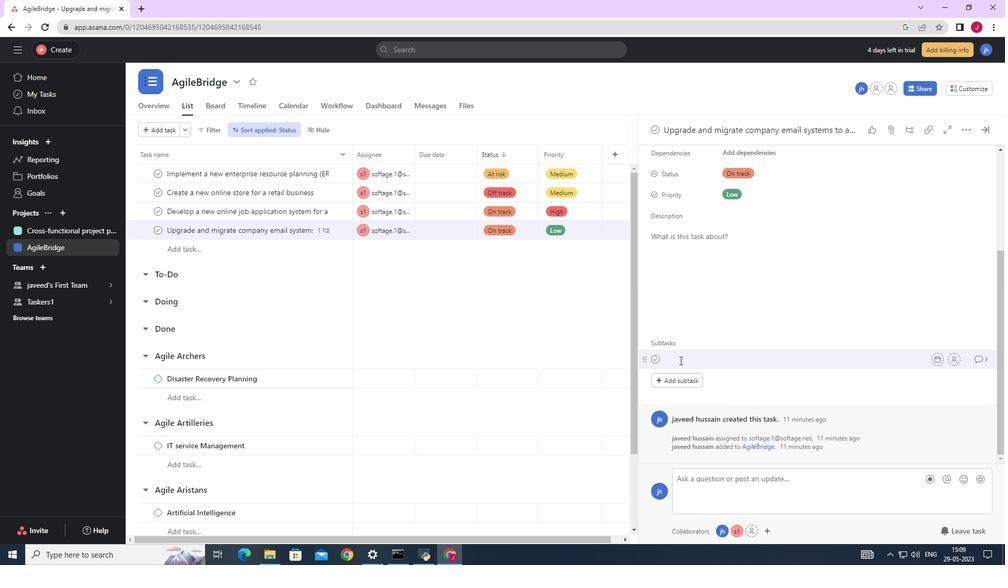 
Action: Key pressed <Key.caps_lock>G<Key.caps_lock>ather<Key.space>and<Key.space><Key.caps_lock>A<Key.caps_lock>nalyse<Key.space><Key.caps_lock>R<Key.caps_lock>equirements<Key.left><Key.left><Key.left><Key.left><Key.left><Key.left><Key.left><Key.left><Key.left><Key.left><Key.left><Key.left><Key.left><Key.left><Key.right><Key.backspace>z<Key.backspace><Key.backspace>ze
Screenshot: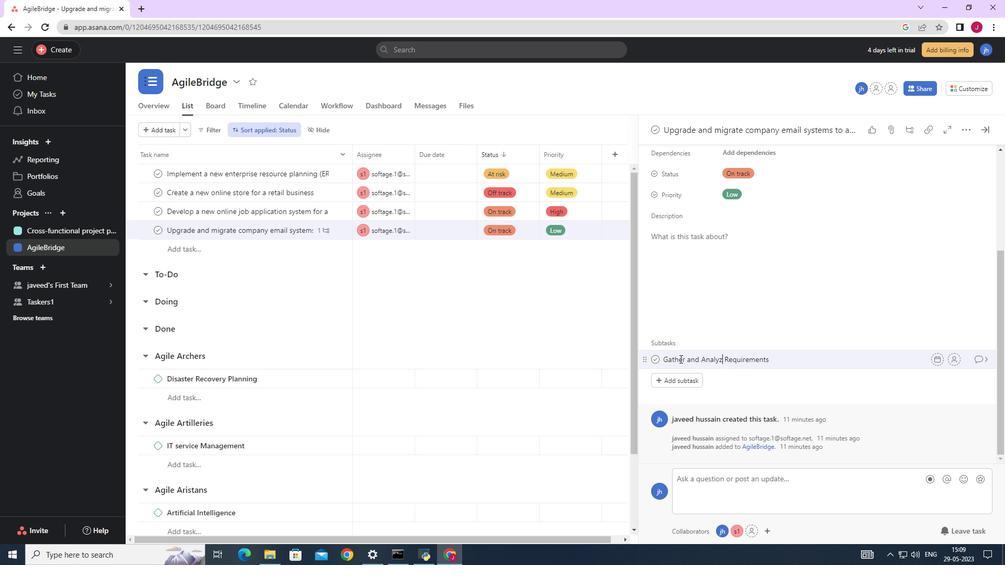 
Action: Mouse moved to (956, 361)
Screenshot: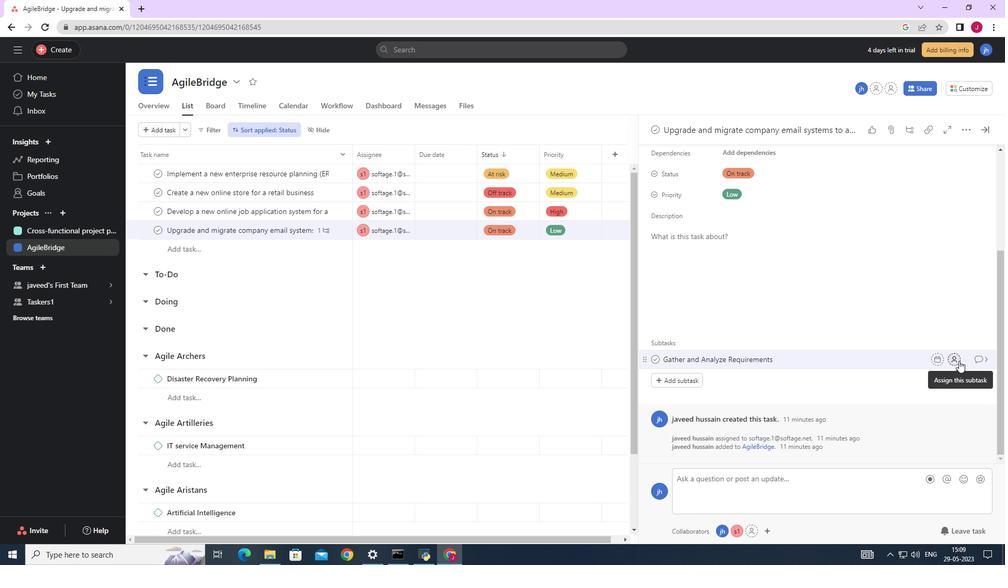 
Action: Mouse pressed left at (956, 361)
Screenshot: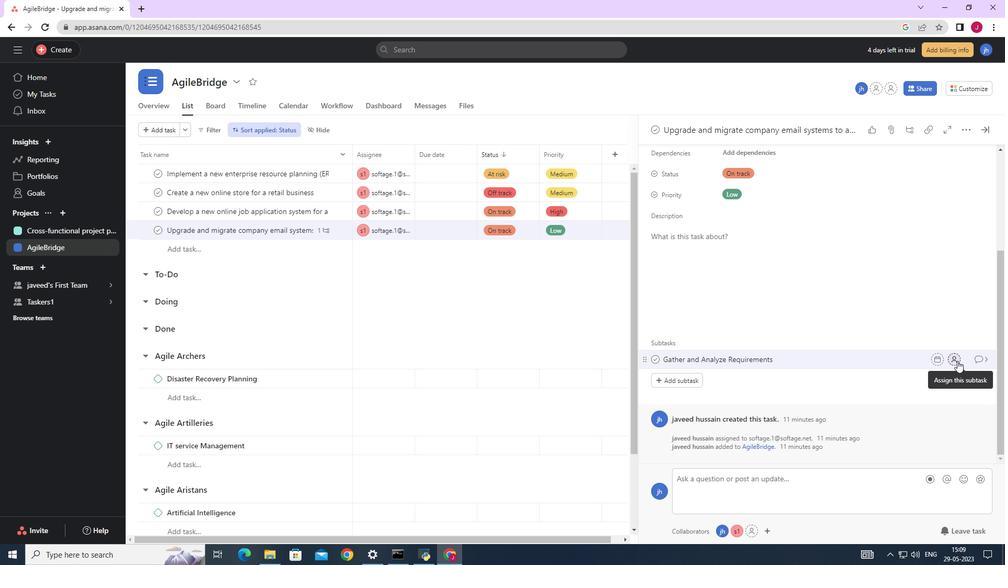 
Action: Mouse moved to (847, 445)
Screenshot: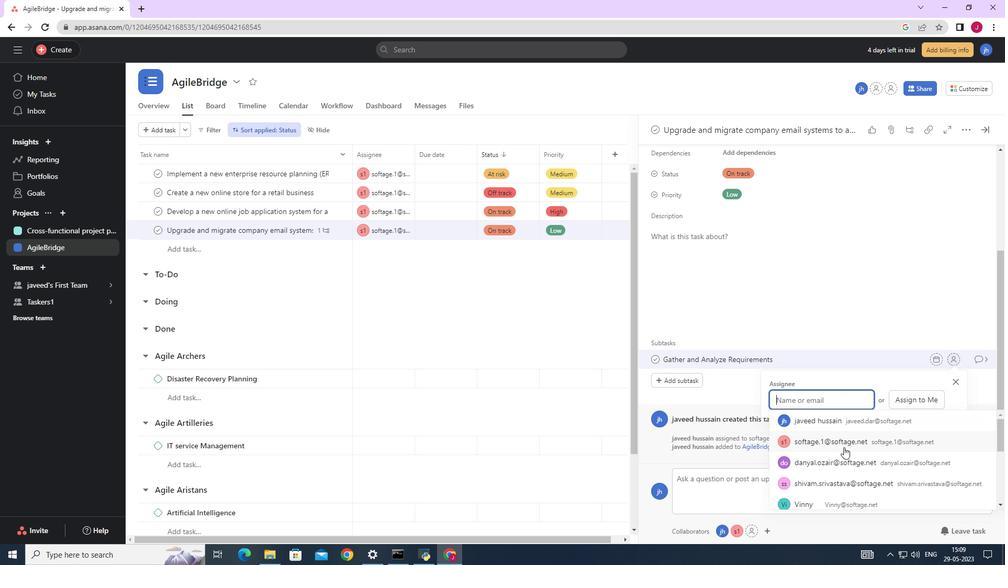 
Action: Mouse pressed left at (847, 445)
Screenshot: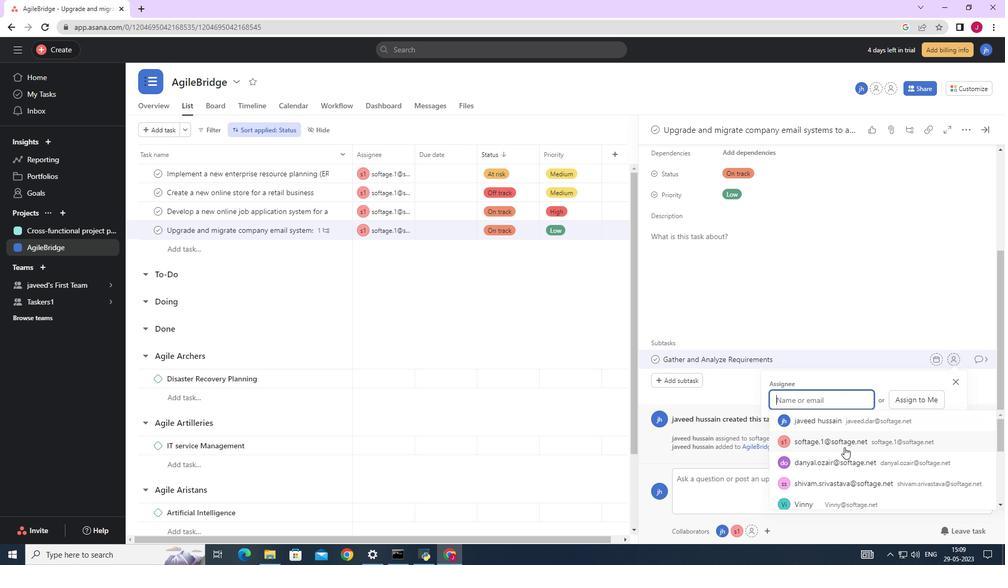 
Action: Mouse moved to (979, 358)
Screenshot: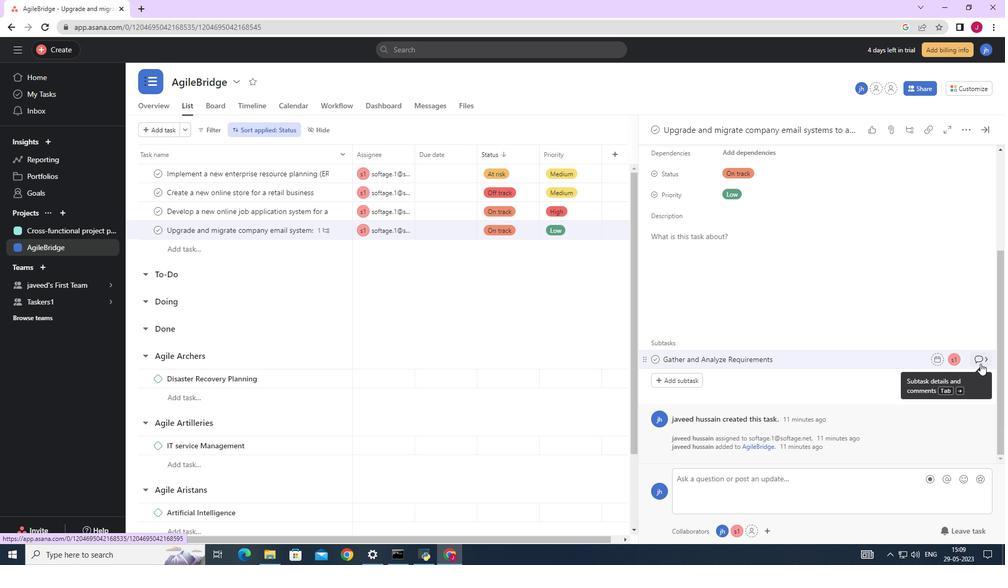 
Action: Mouse pressed left at (979, 358)
Screenshot: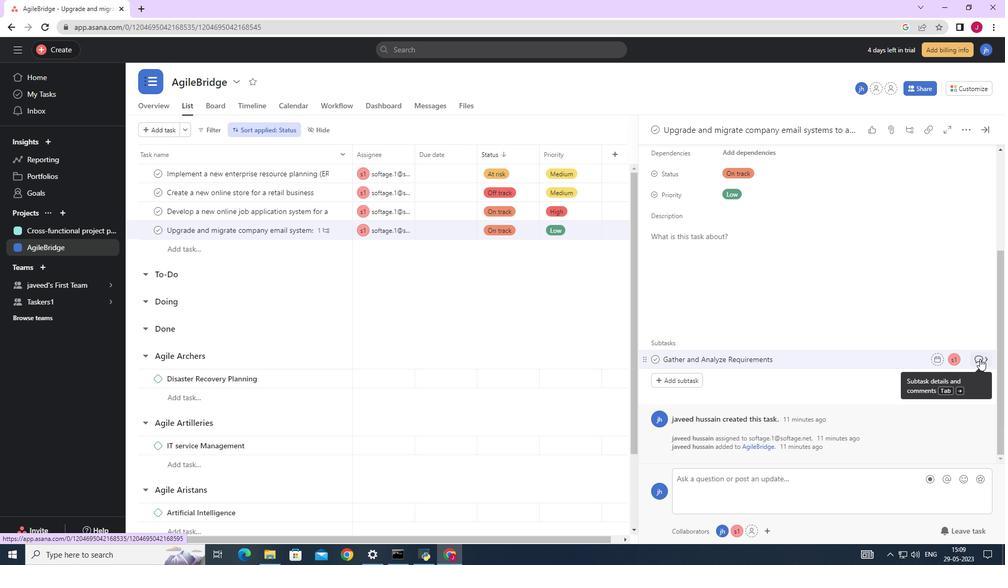 
Action: Mouse moved to (698, 300)
Screenshot: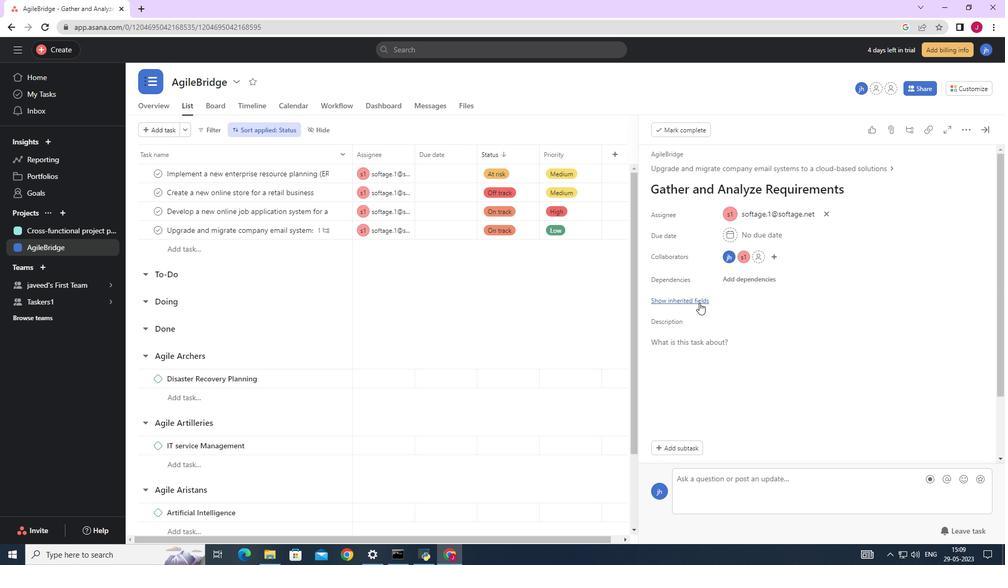 
Action: Mouse pressed left at (698, 300)
Screenshot: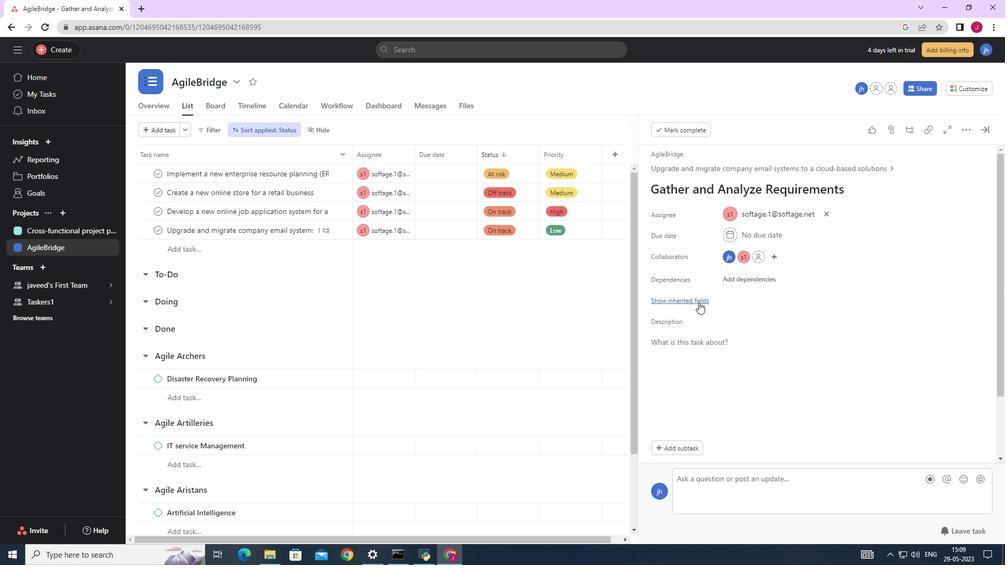 
Action: Mouse moved to (751, 319)
Screenshot: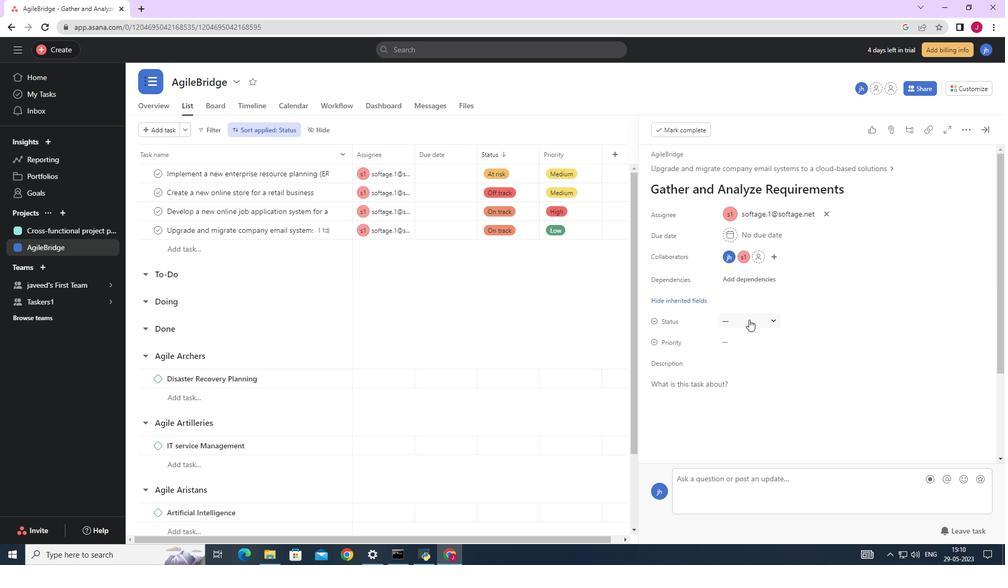 
Action: Mouse pressed left at (751, 319)
Screenshot: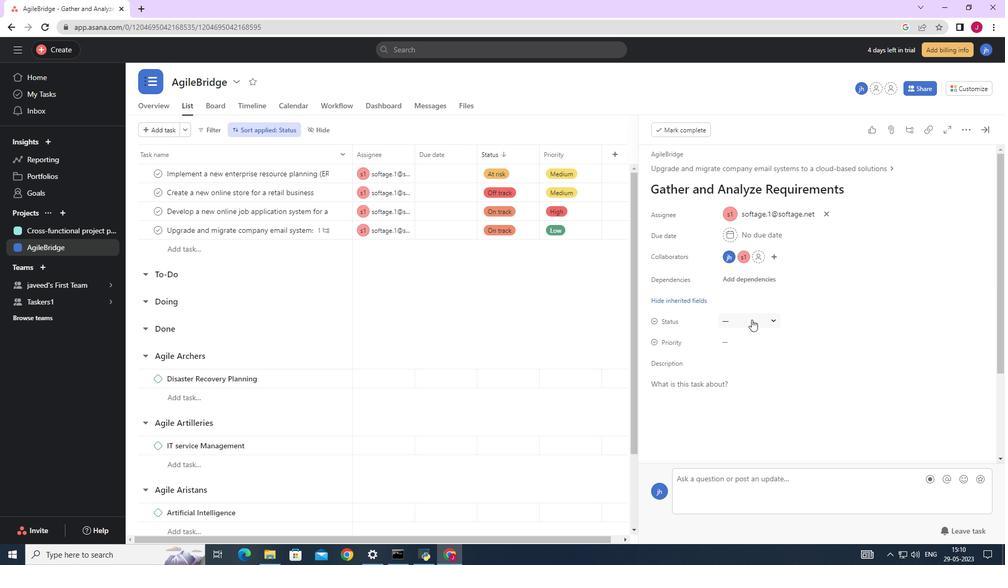 
Action: Mouse moved to (758, 421)
Screenshot: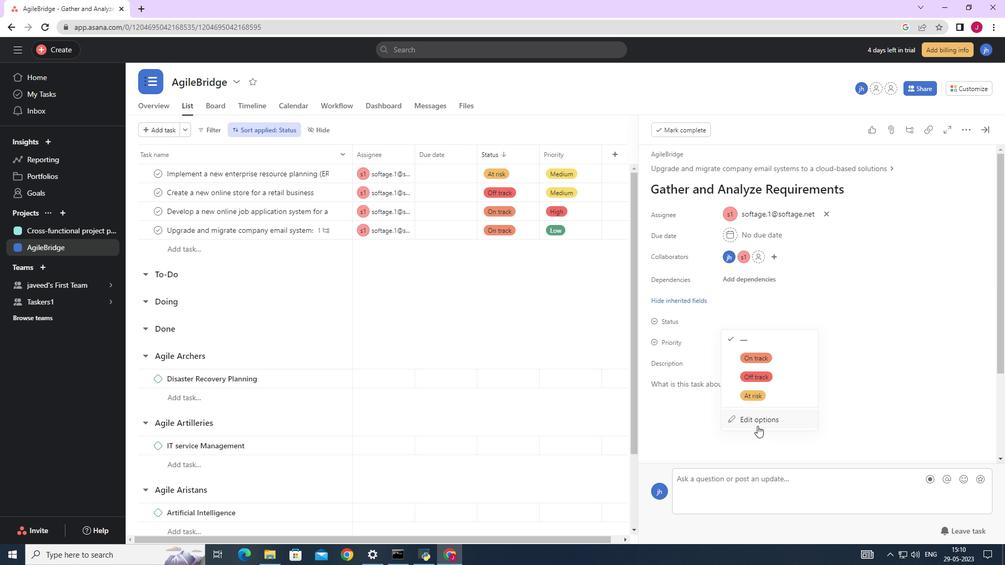 
Action: Mouse pressed left at (758, 421)
Screenshot: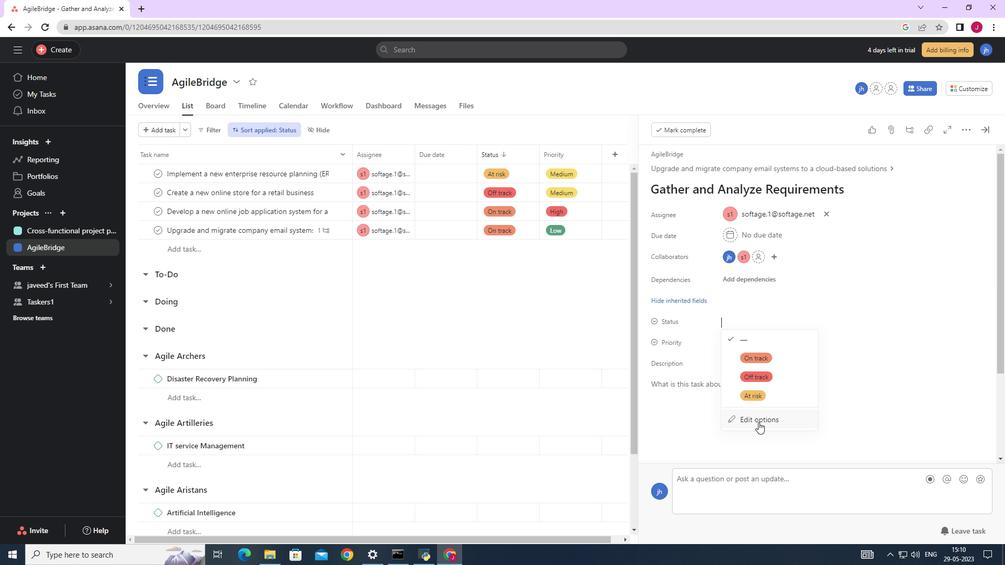 
Action: Mouse moved to (404, 257)
Screenshot: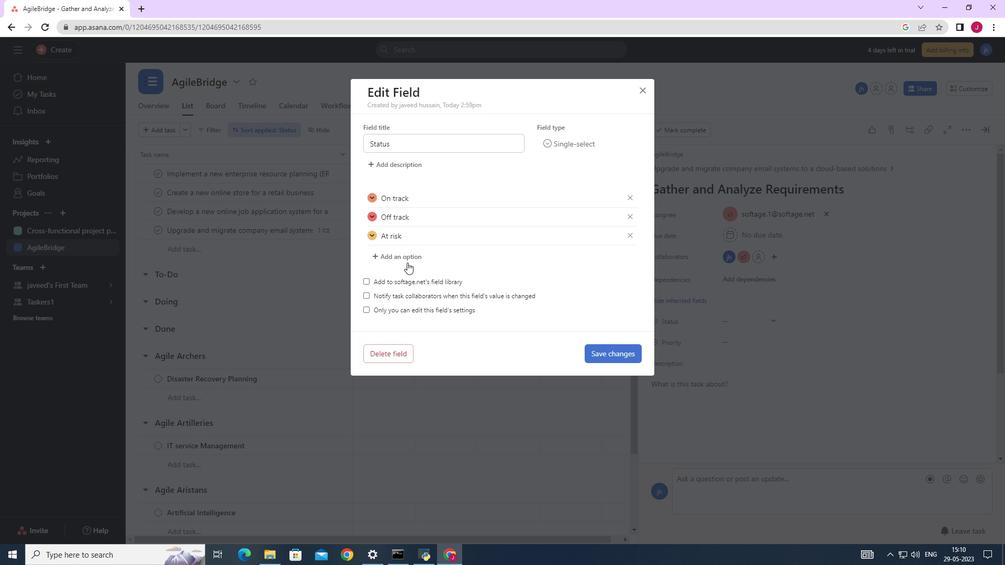 
Action: Mouse pressed left at (404, 257)
Screenshot: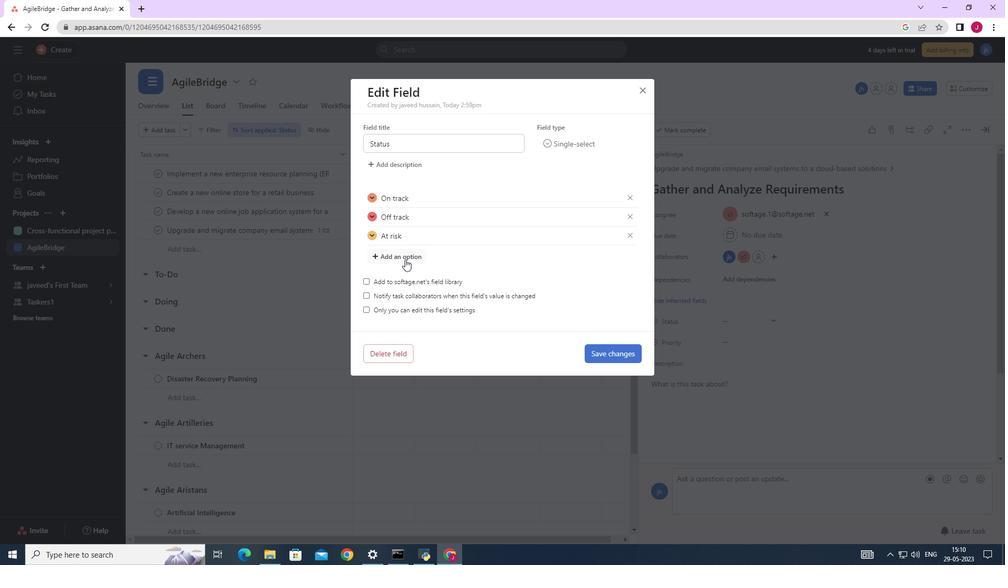 
Action: Mouse moved to (404, 256)
Screenshot: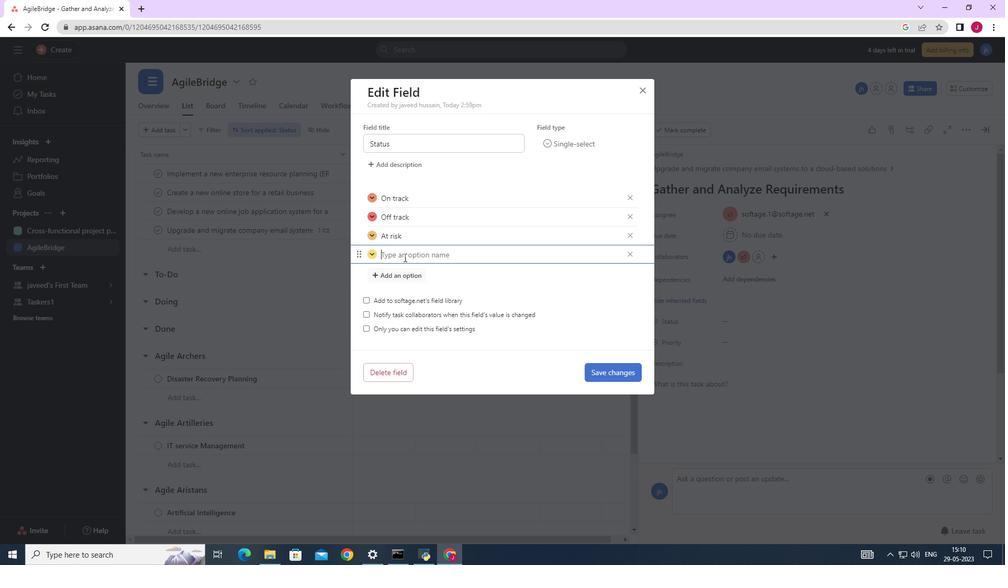 
Action: Key pressed complete
Screenshot: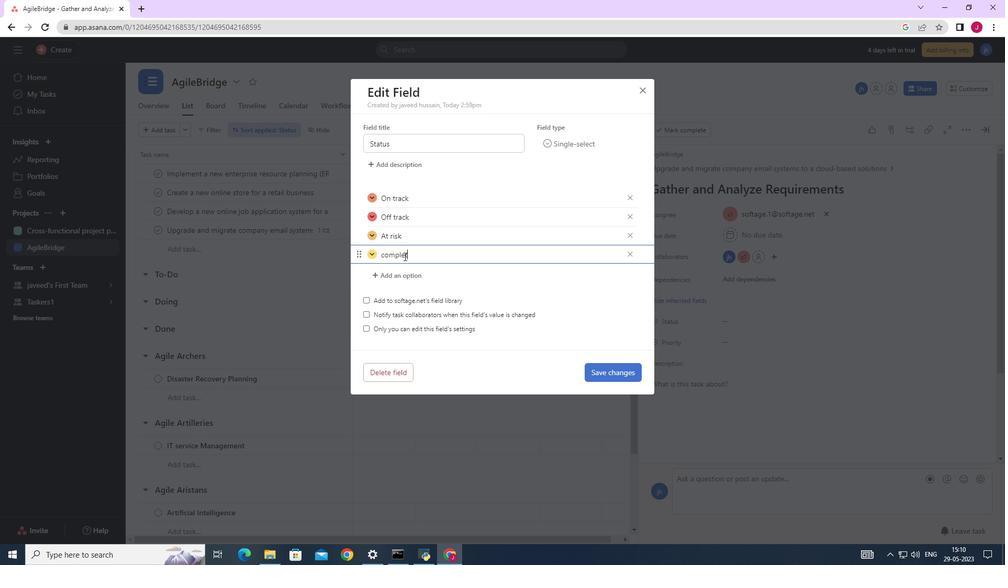 
Action: Mouse moved to (608, 372)
Screenshot: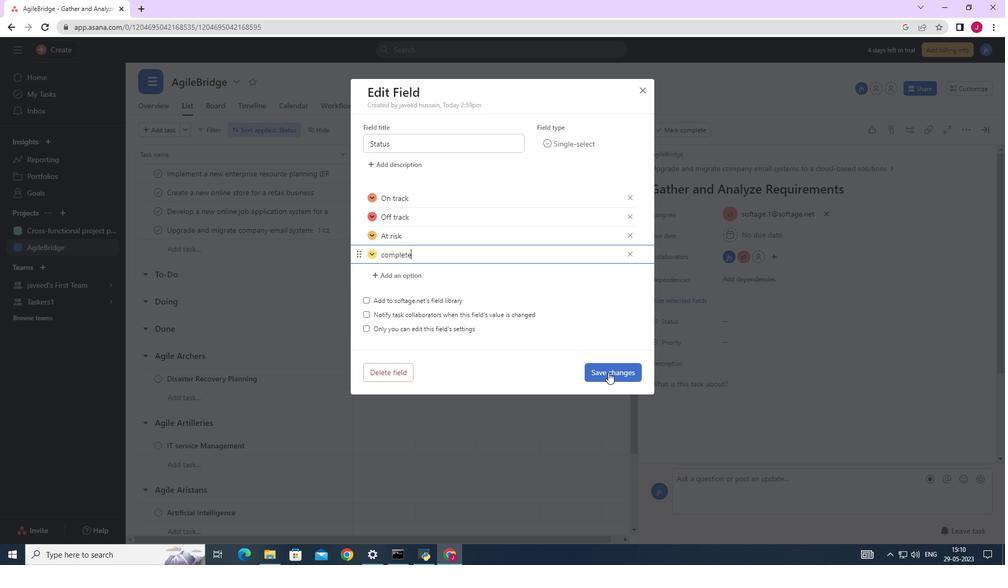 
Action: Mouse pressed left at (608, 372)
Screenshot: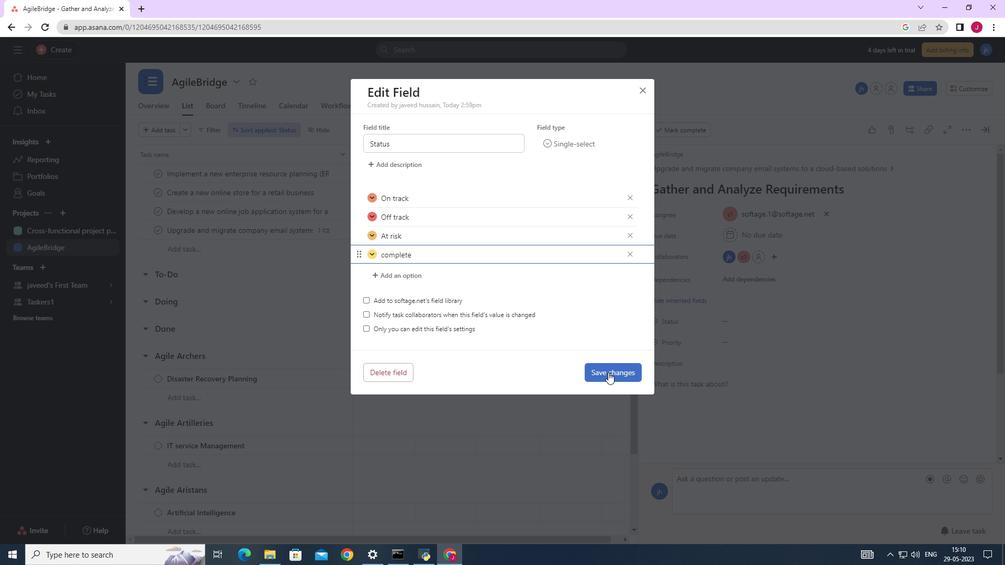 
Action: Mouse moved to (725, 321)
Screenshot: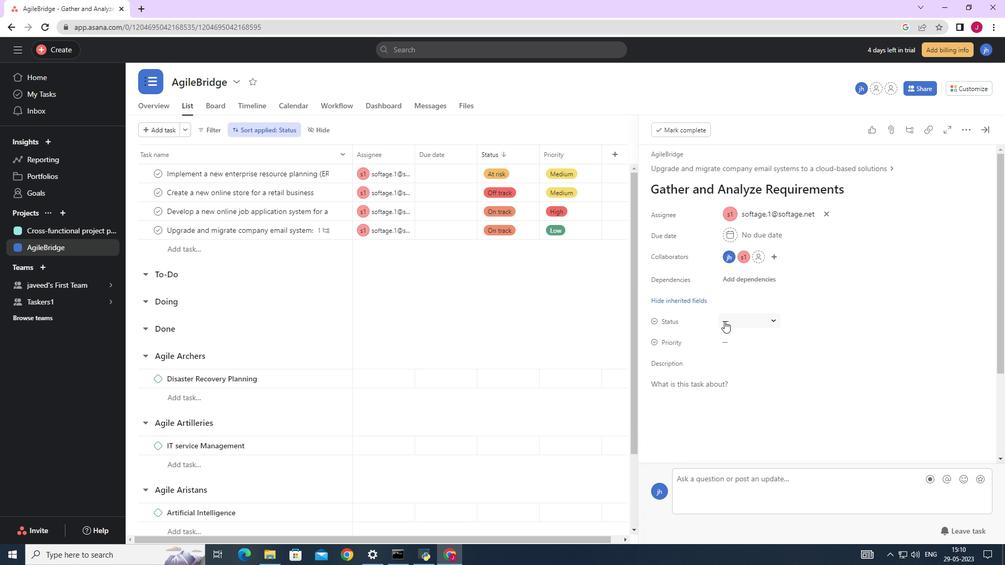 
Action: Mouse pressed left at (725, 321)
Screenshot: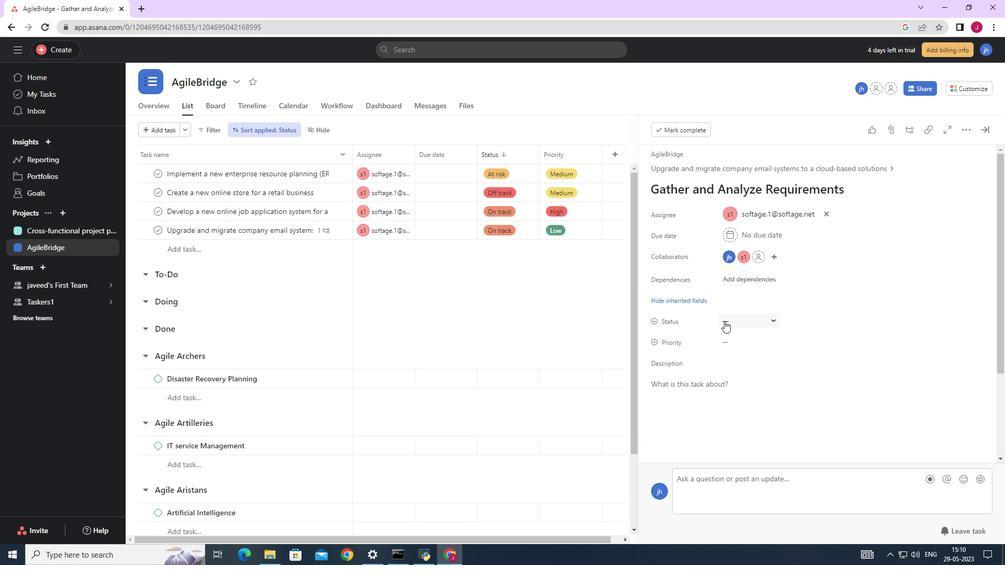 
Action: Mouse moved to (757, 417)
Screenshot: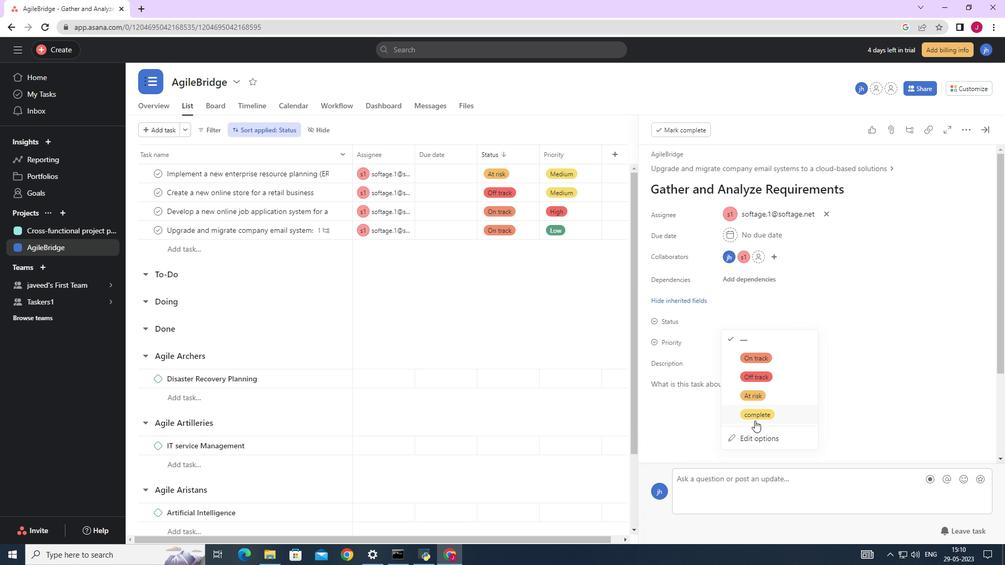 
Action: Mouse pressed left at (757, 417)
Screenshot: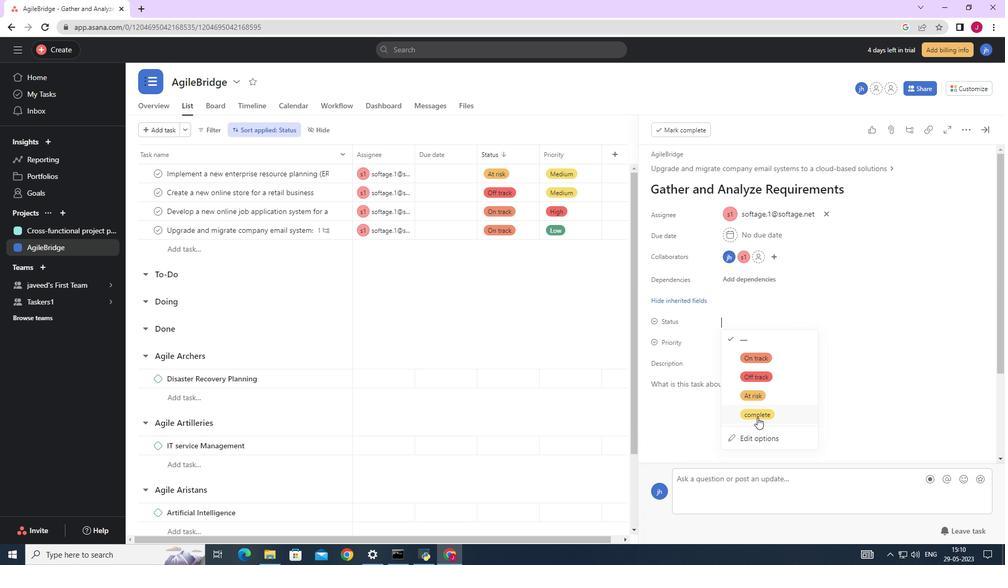 
Action: Mouse moved to (734, 338)
Screenshot: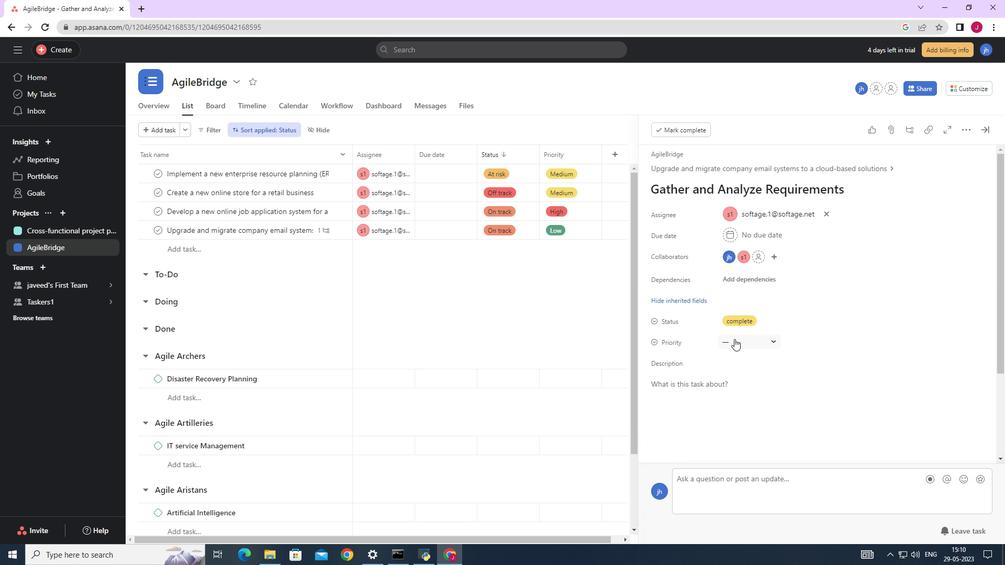 
Action: Mouse pressed left at (734, 338)
Screenshot: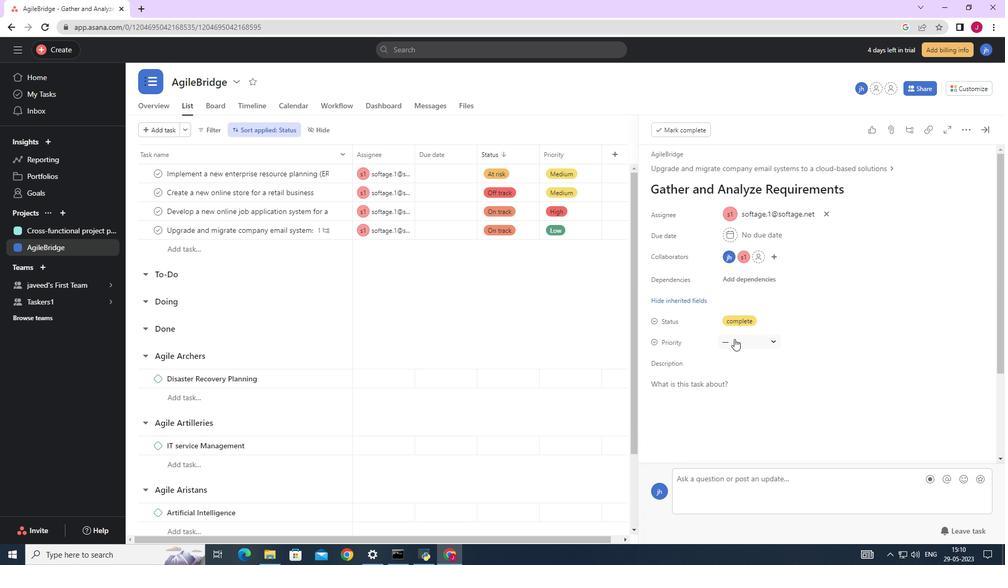 
Action: Mouse moved to (750, 379)
Screenshot: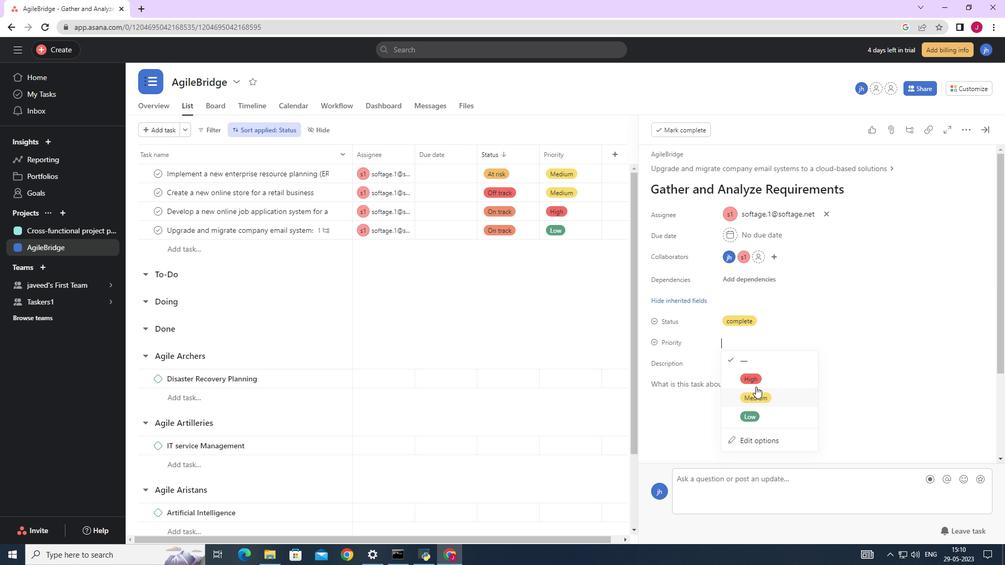 
Action: Mouse pressed left at (750, 379)
Screenshot: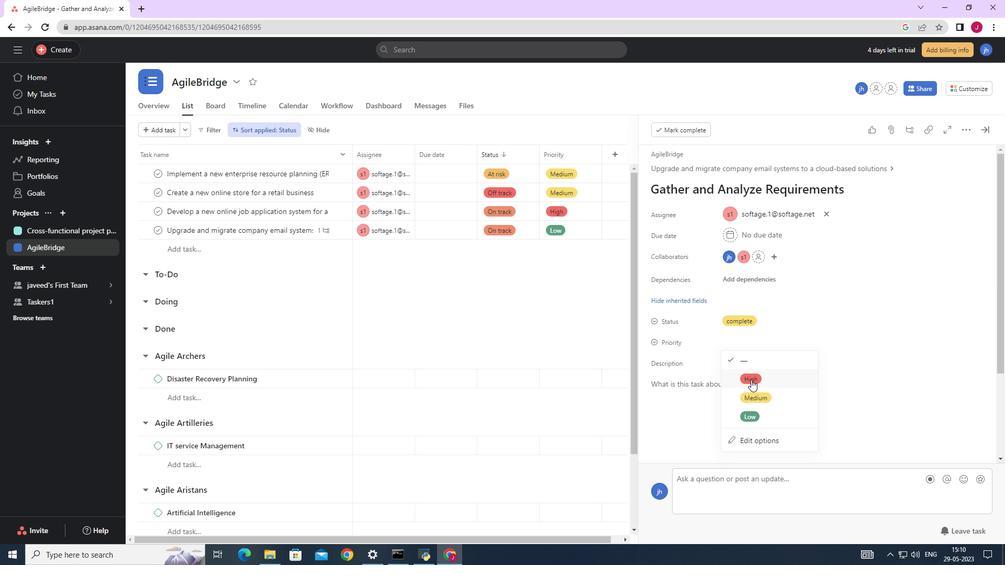 
Action: Mouse moved to (983, 130)
Screenshot: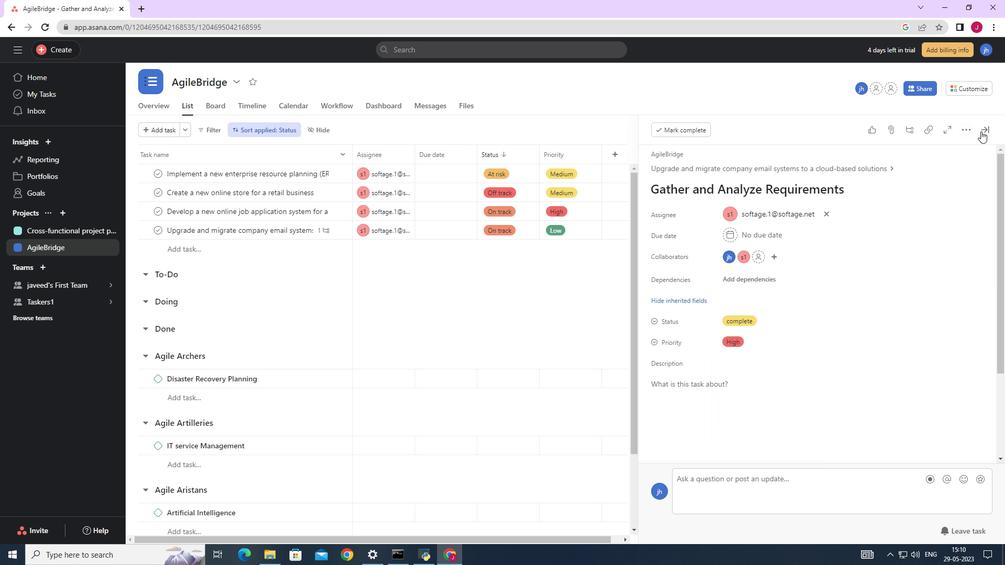 
Action: Mouse pressed left at (983, 130)
Screenshot: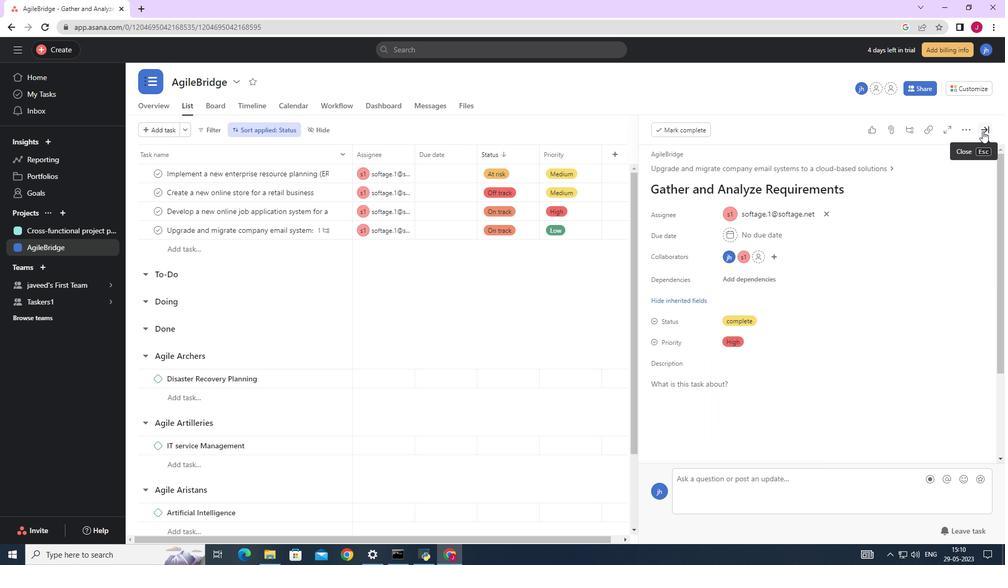 
Action: Mouse moved to (978, 129)
Screenshot: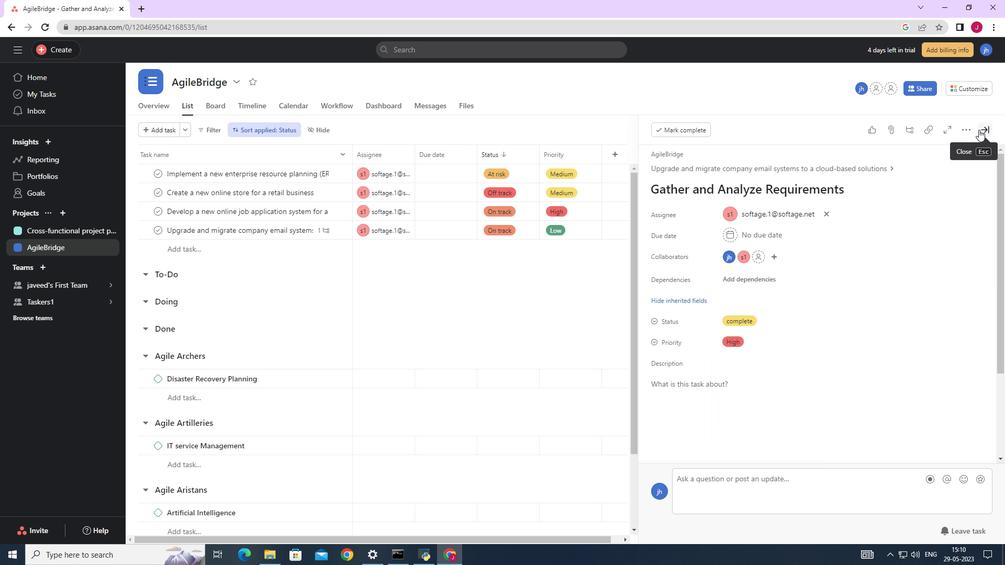 
